 Task: Search one way flight ticket for 1 adult, 5 children, 2 infants in seat and 1 infant on lap in first from Dothan: Dothan Regional Airport to Gillette: Gillette Campbell County Airport on 5-1-2023. Stops: Any number of stop. Choice of flights is Singapure airlines. Number of bags: 2 carry on bags and 6 checked bags. Price is upto 35000. Outbound departure time preference is 9:00. Return departure time preference is 22:30.
Action: Mouse moved to (169, 149)
Screenshot: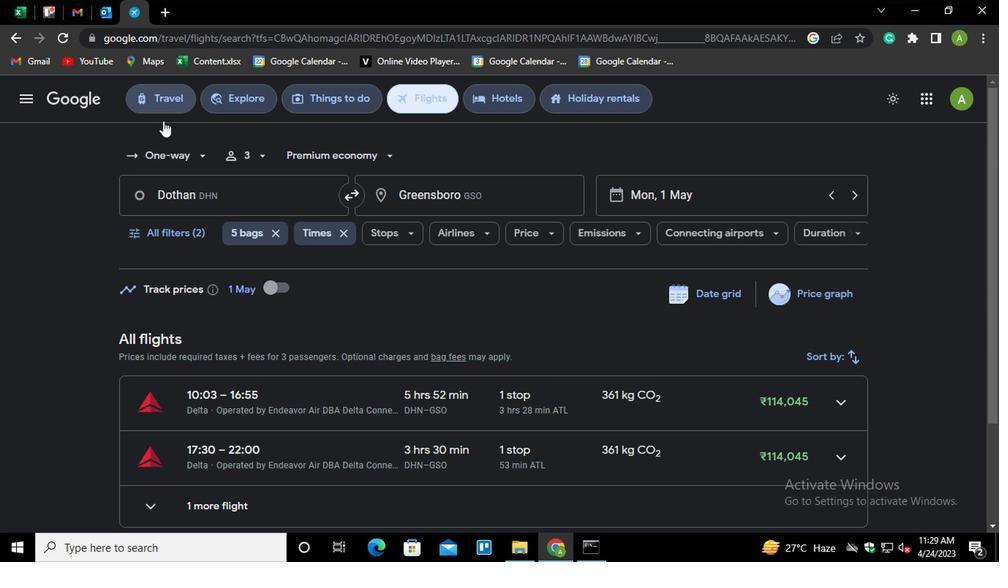 
Action: Mouse pressed left at (169, 149)
Screenshot: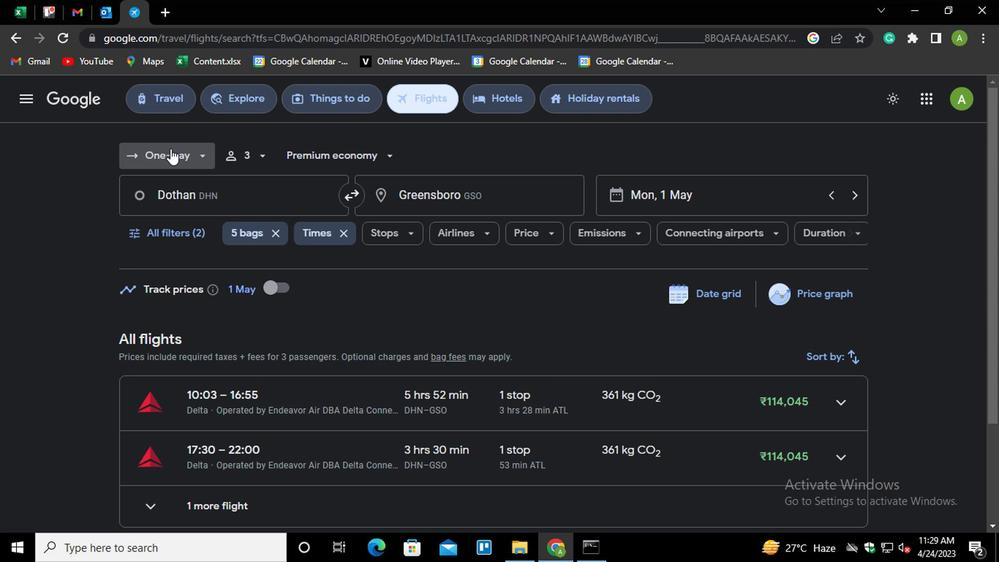 
Action: Mouse moved to (175, 219)
Screenshot: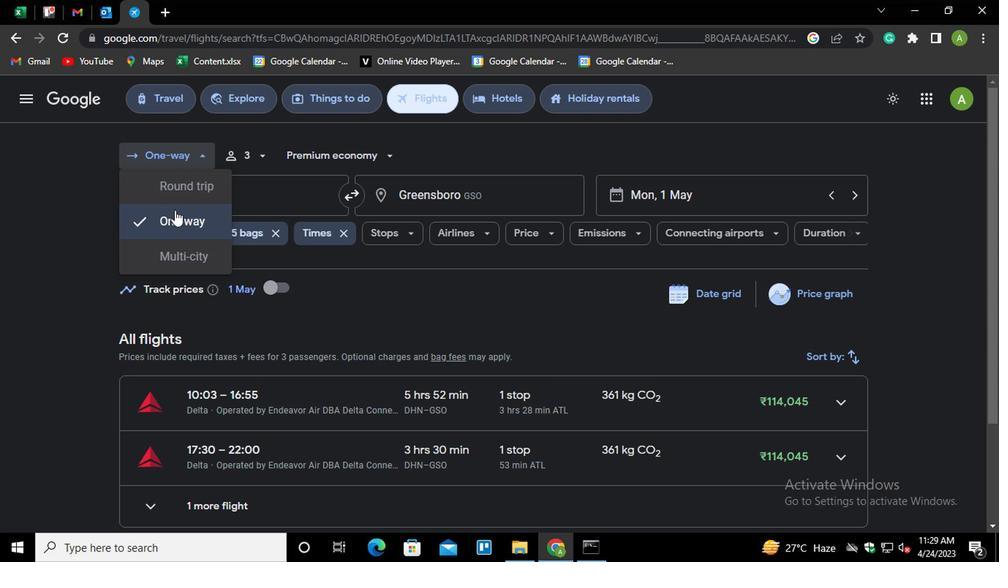 
Action: Mouse pressed left at (175, 219)
Screenshot: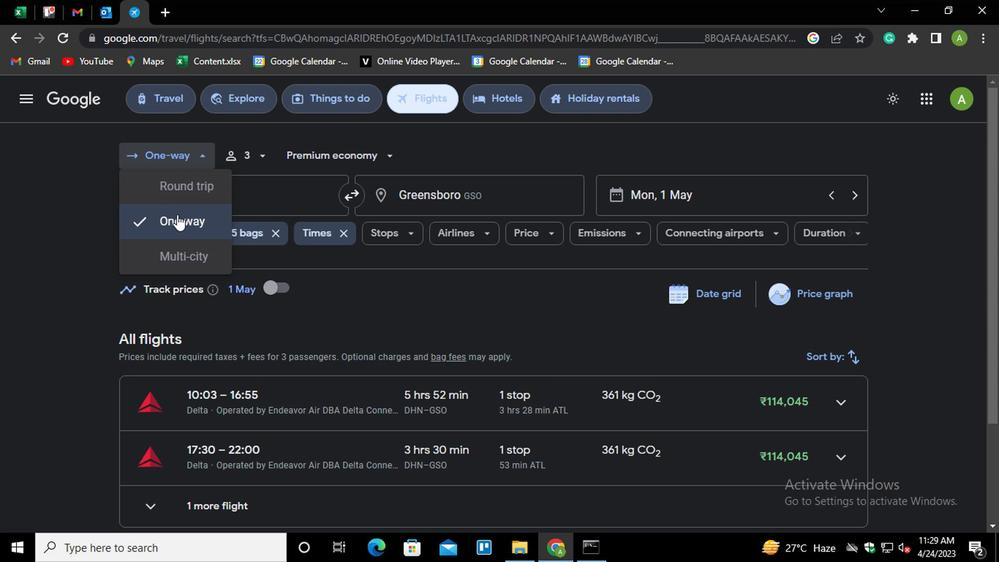 
Action: Mouse moved to (236, 150)
Screenshot: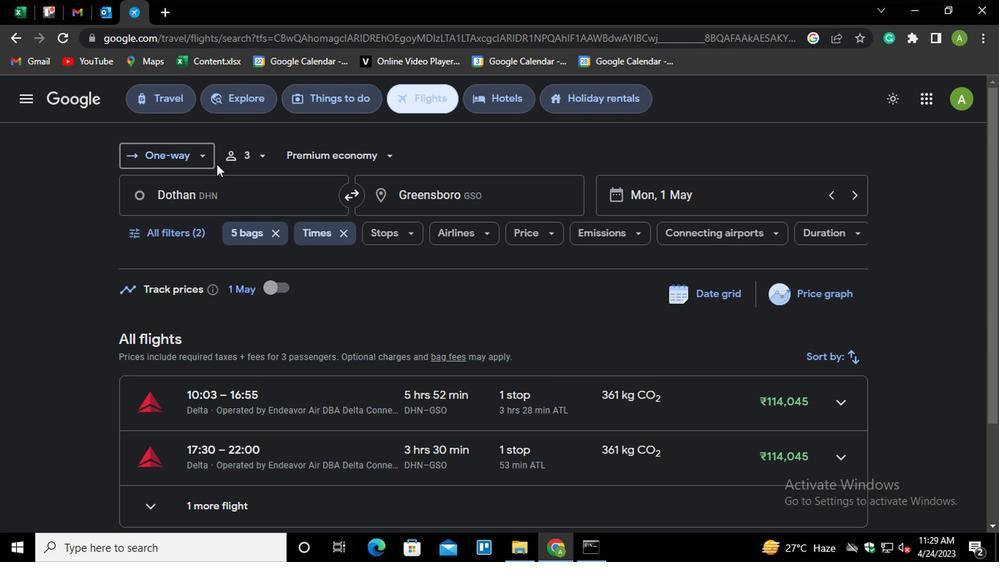 
Action: Mouse pressed left at (236, 150)
Screenshot: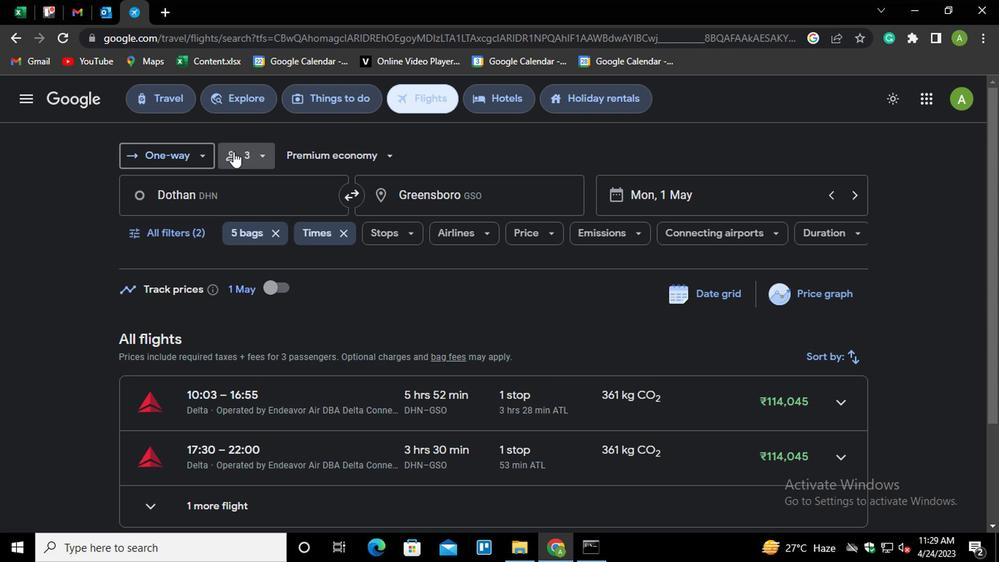 
Action: Mouse moved to (370, 224)
Screenshot: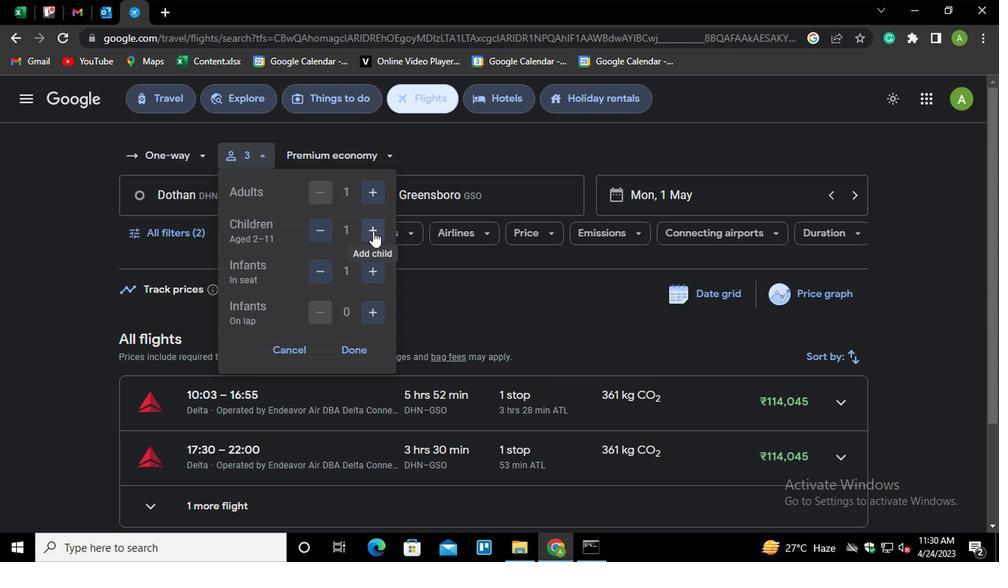 
Action: Mouse pressed left at (370, 224)
Screenshot: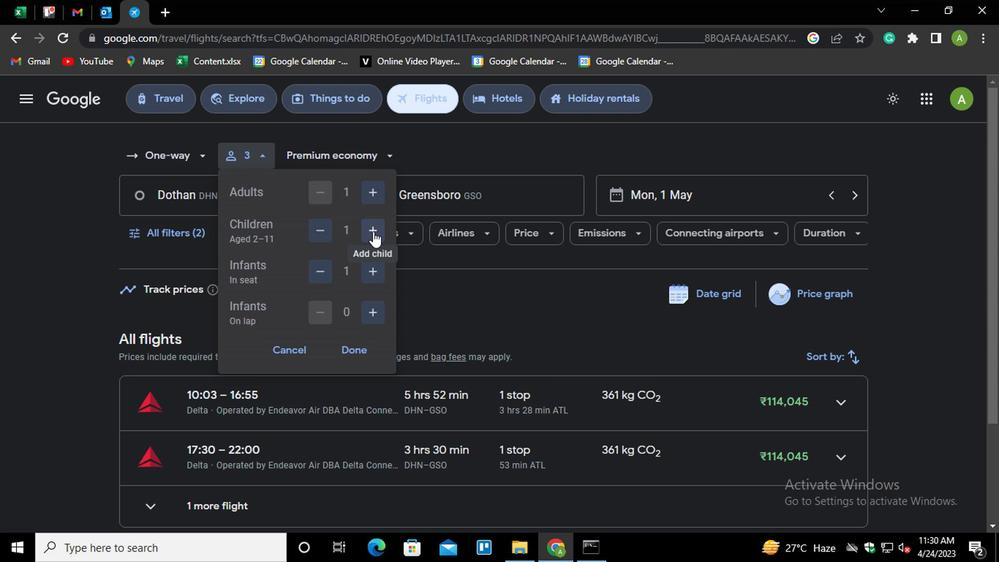 
Action: Mouse pressed left at (370, 224)
Screenshot: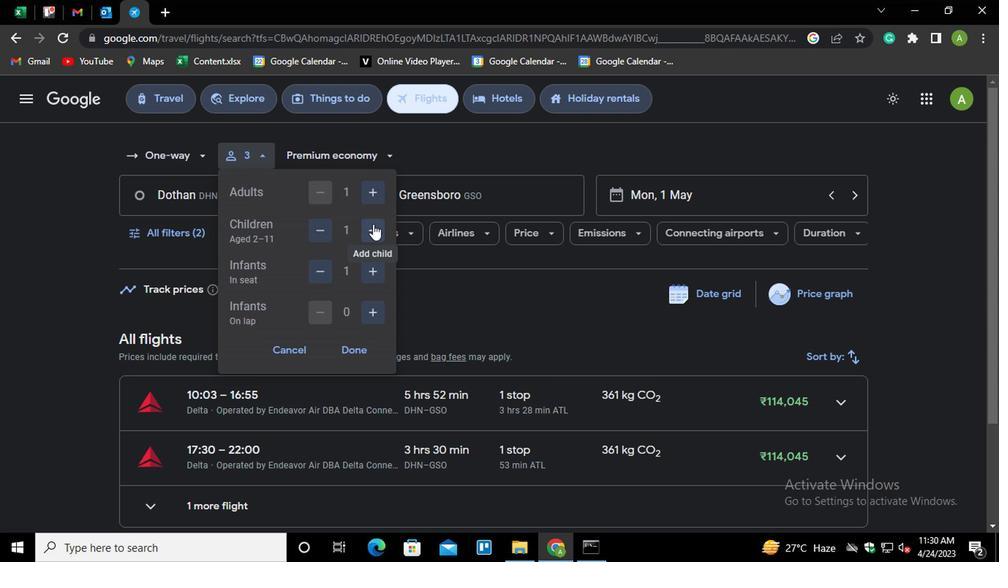 
Action: Mouse pressed left at (370, 224)
Screenshot: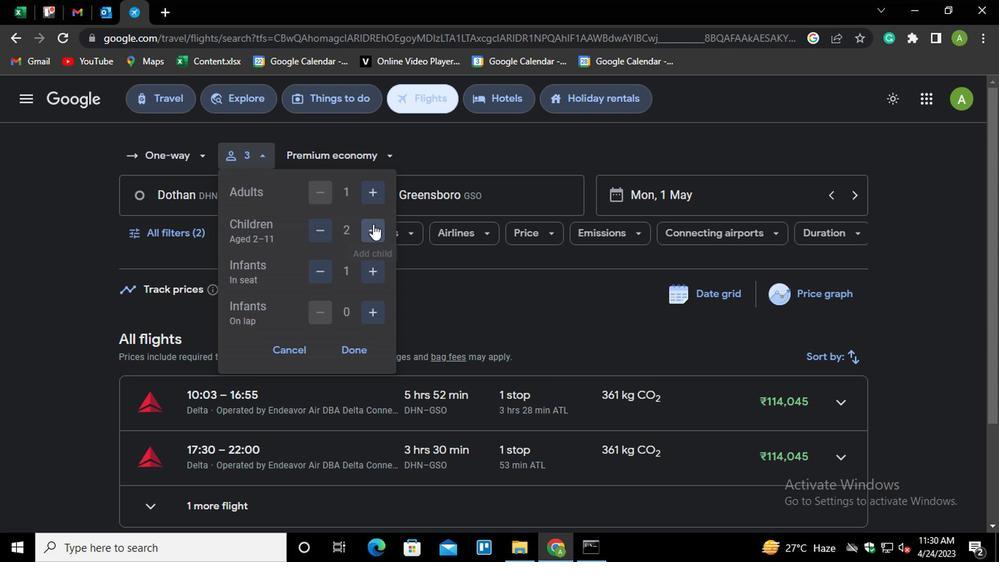 
Action: Mouse pressed left at (370, 224)
Screenshot: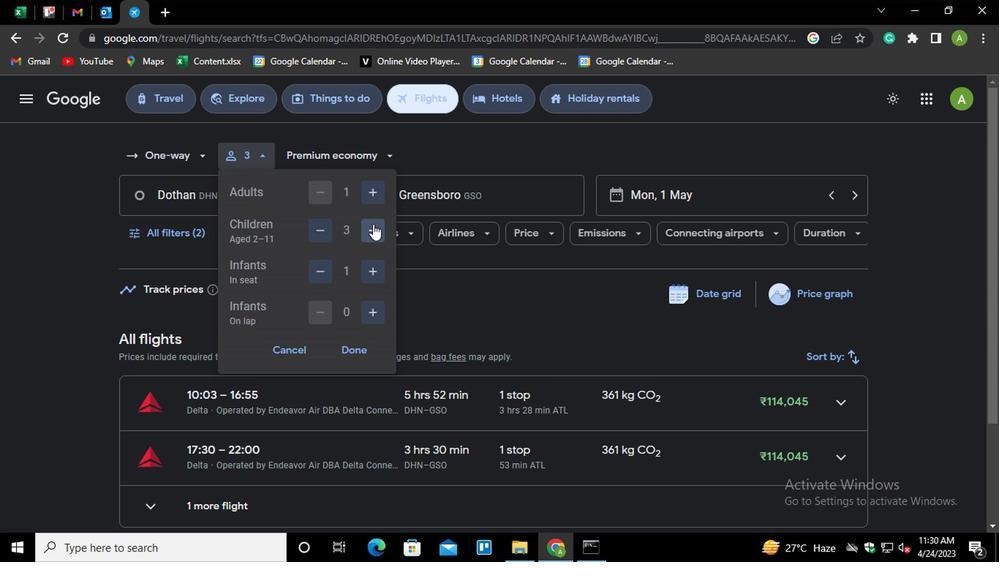 
Action: Mouse moved to (367, 271)
Screenshot: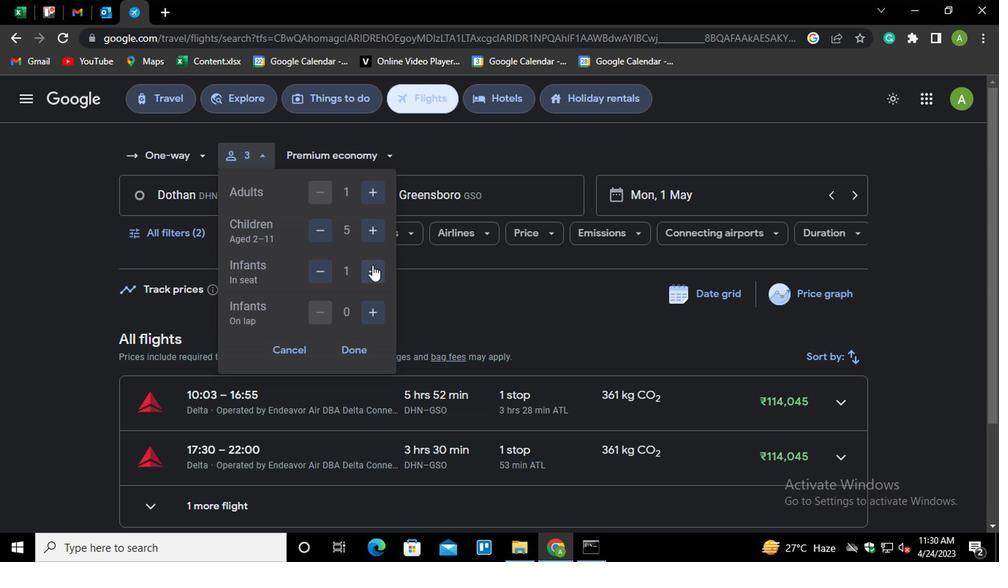 
Action: Mouse pressed left at (367, 271)
Screenshot: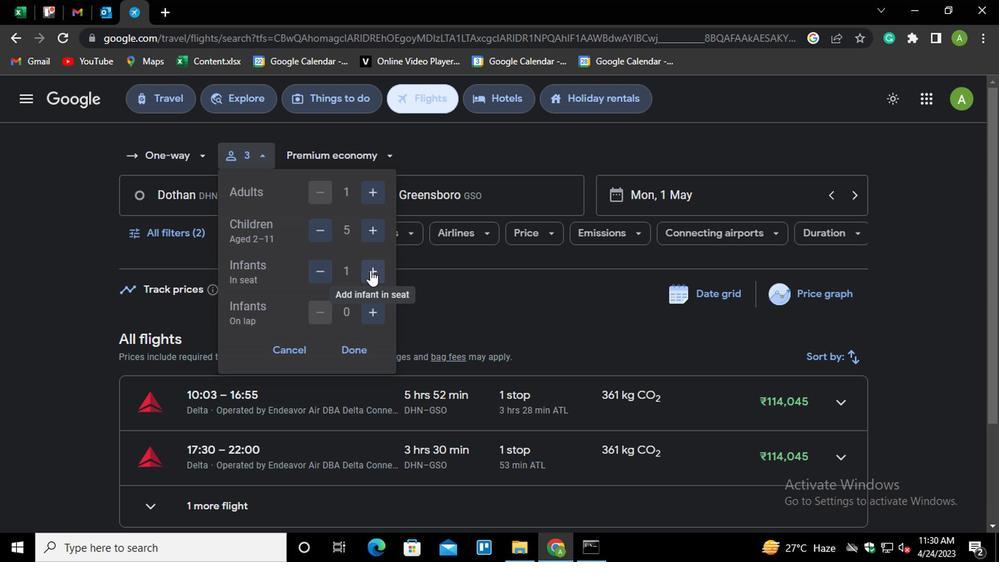 
Action: Mouse moved to (365, 311)
Screenshot: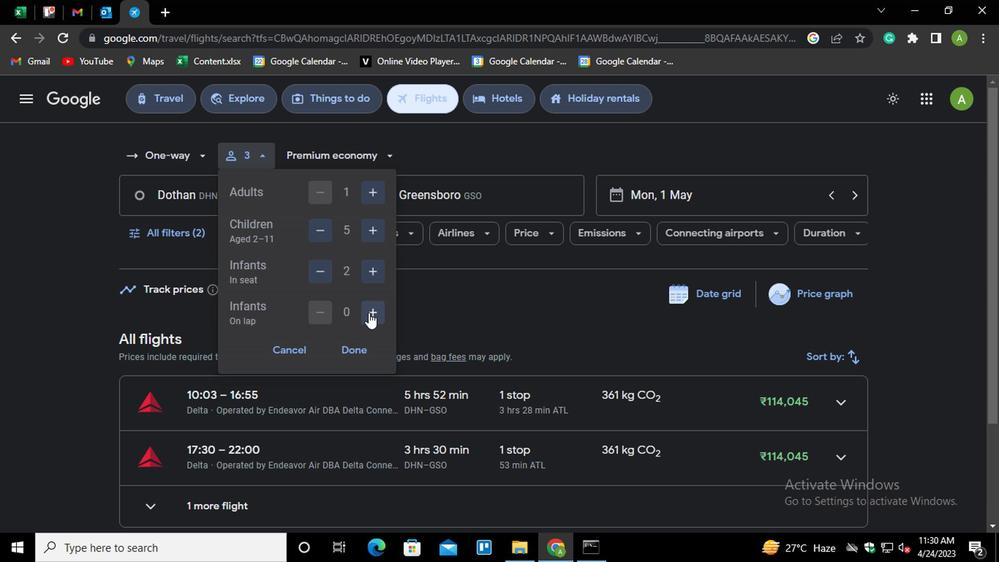 
Action: Mouse pressed left at (365, 311)
Screenshot: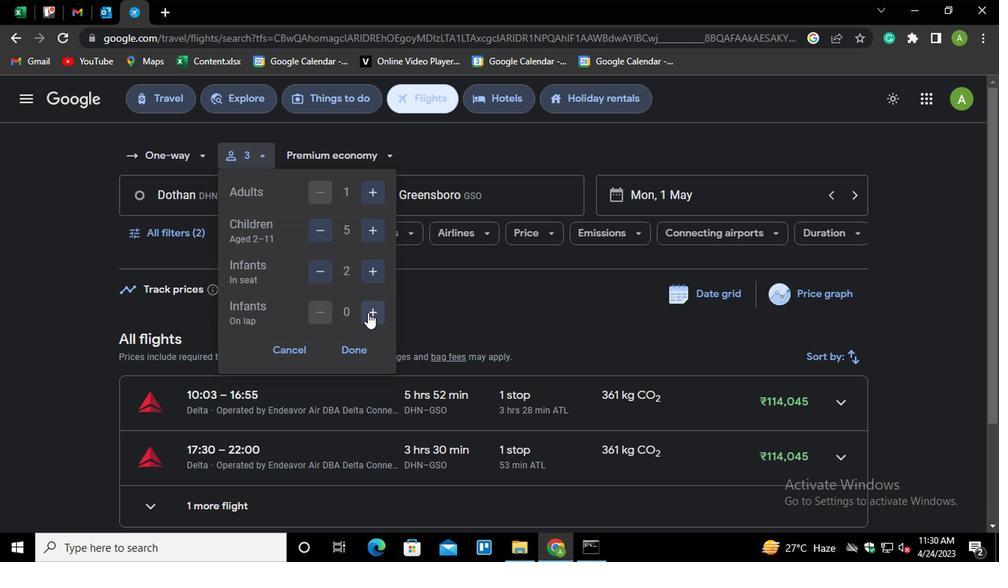 
Action: Mouse moved to (317, 315)
Screenshot: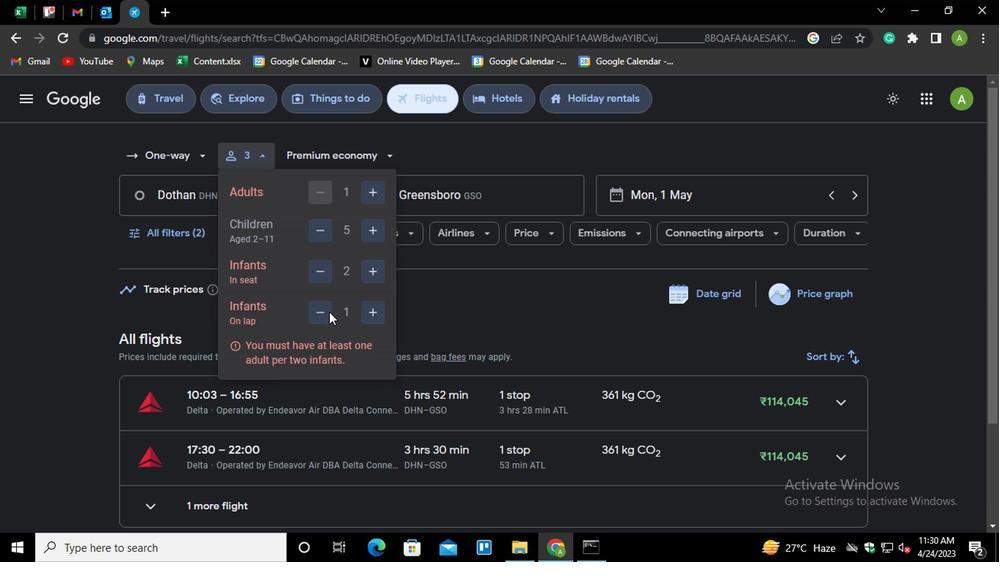 
Action: Mouse pressed left at (317, 315)
Screenshot: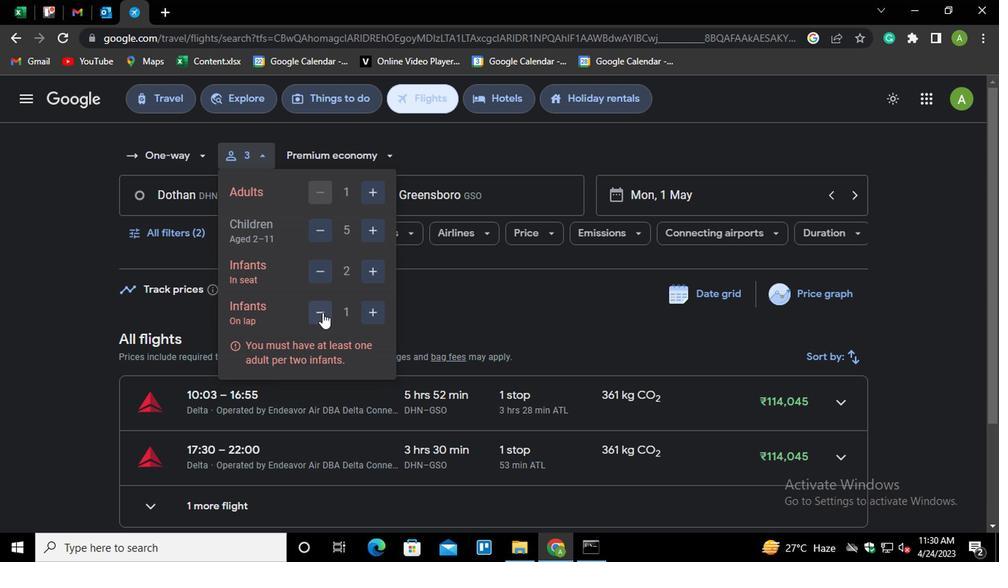 
Action: Mouse moved to (355, 348)
Screenshot: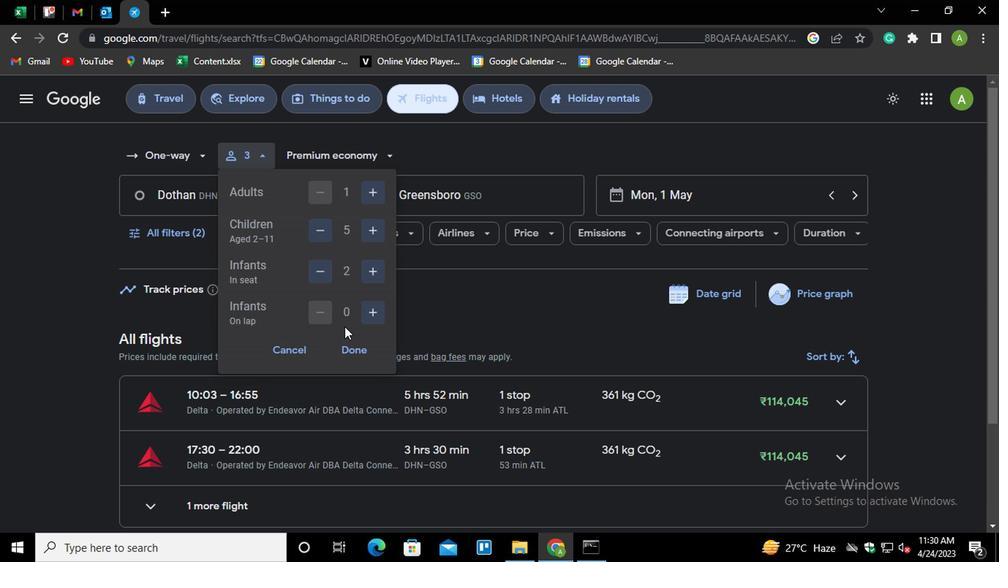 
Action: Mouse pressed left at (355, 348)
Screenshot: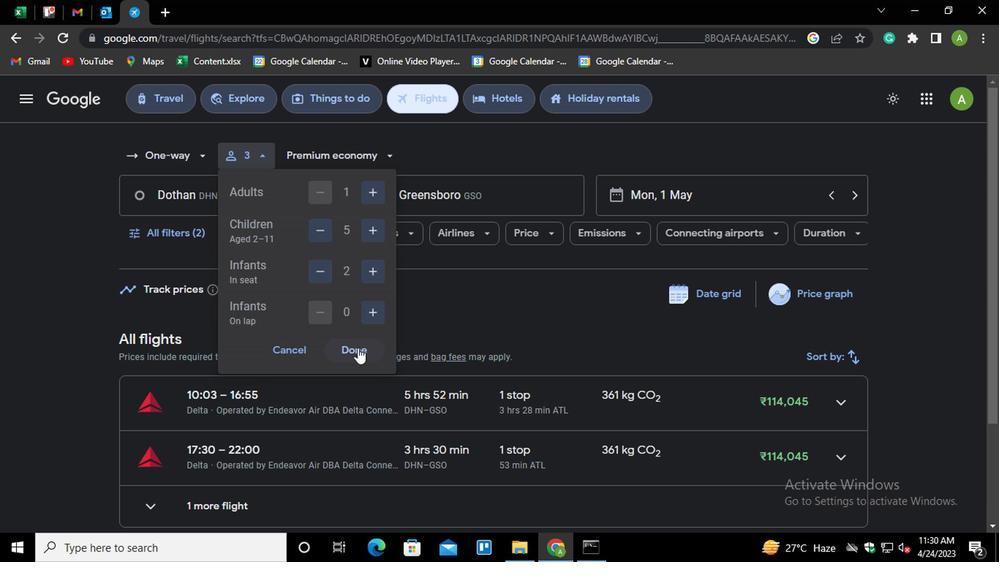 
Action: Mouse moved to (496, 193)
Screenshot: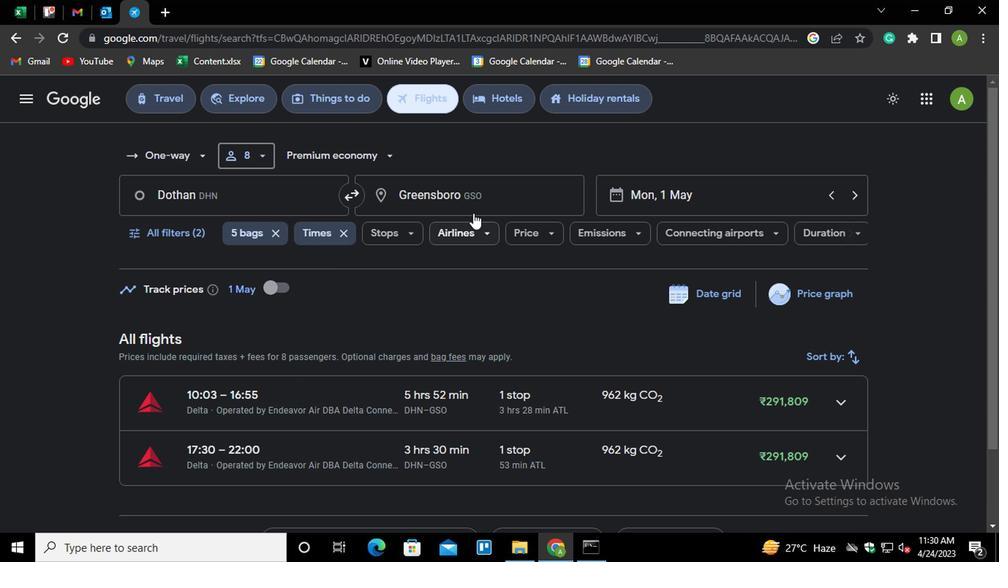 
Action: Mouse pressed left at (496, 193)
Screenshot: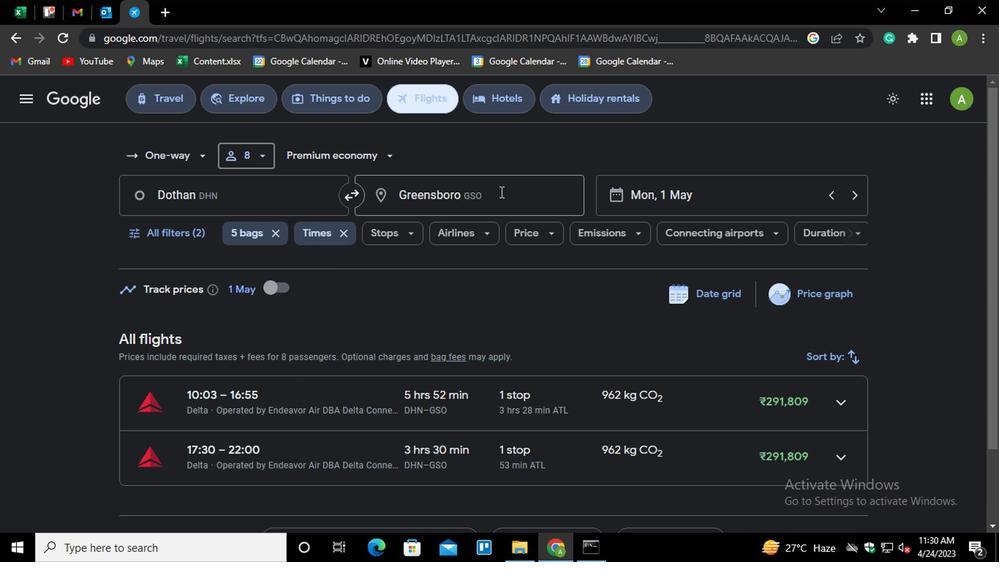 
Action: Key pressed <Key.shift>D<Key.backspace>
Screenshot: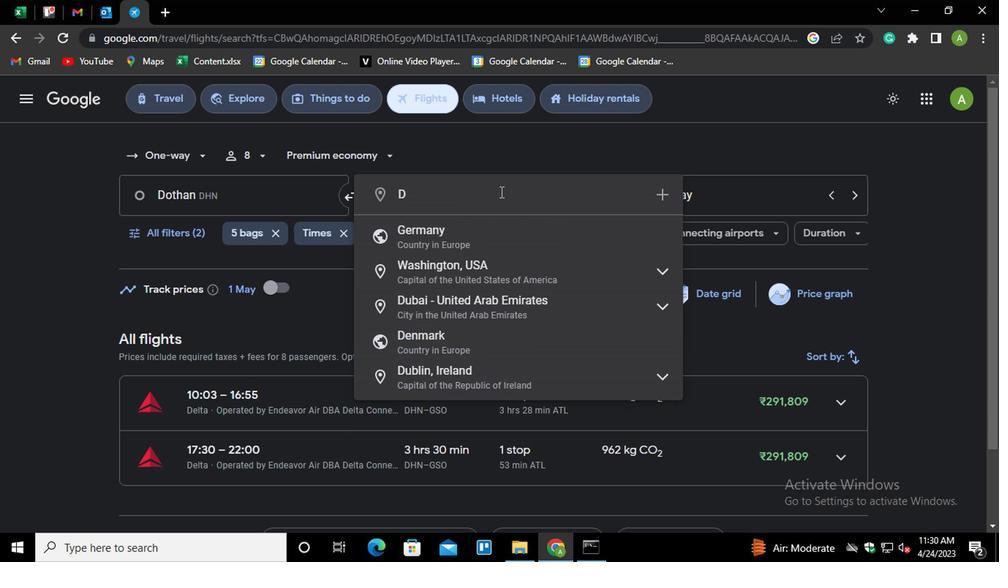 
Action: Mouse moved to (275, 190)
Screenshot: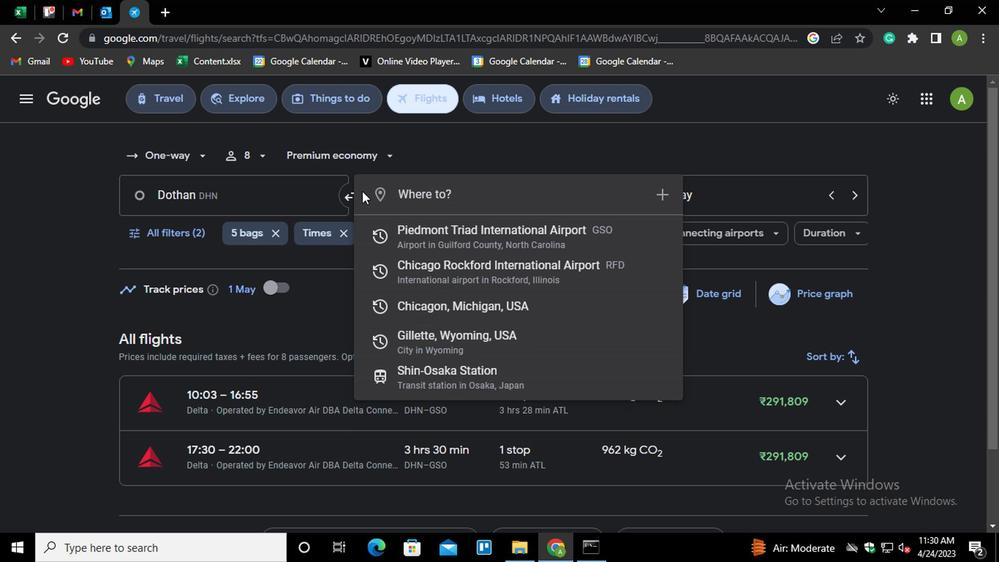 
Action: Mouse pressed left at (275, 190)
Screenshot: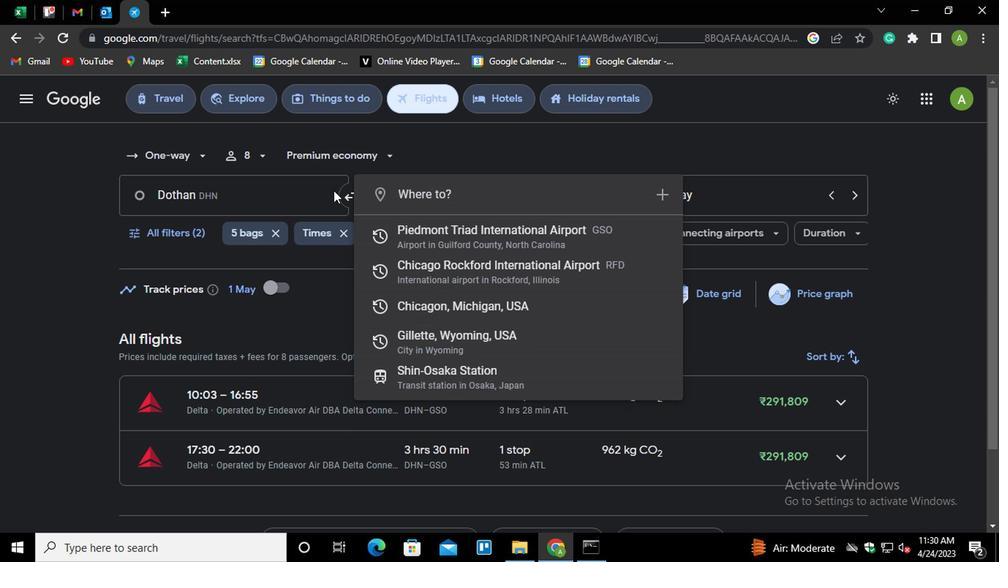 
Action: Mouse moved to (522, 199)
Screenshot: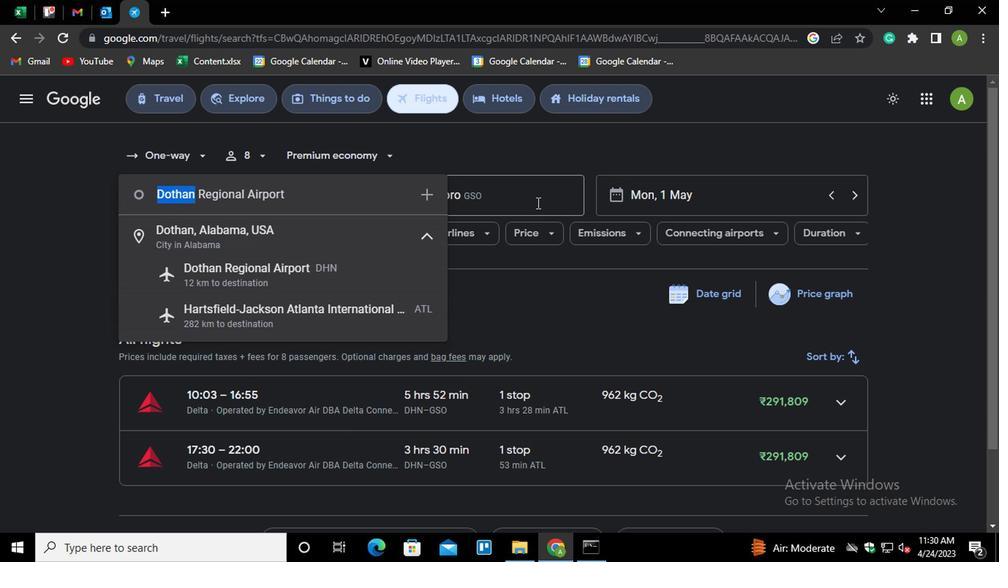 
Action: Mouse pressed left at (522, 199)
Screenshot: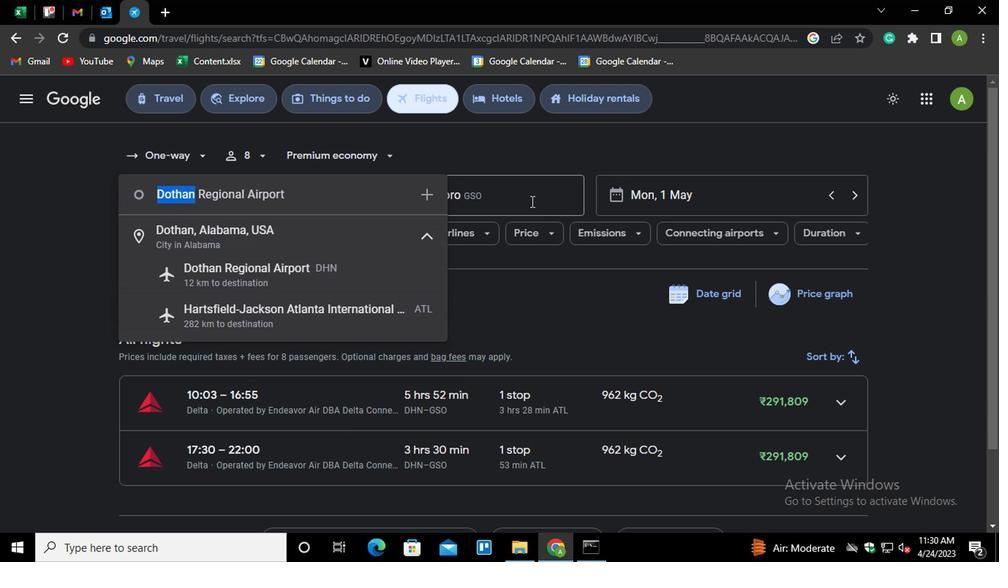 
Action: Key pressed <Key.shift>GILLETTE<Key.space>CA<Key.backspace><Key.backspace><Key.backspace>
Screenshot: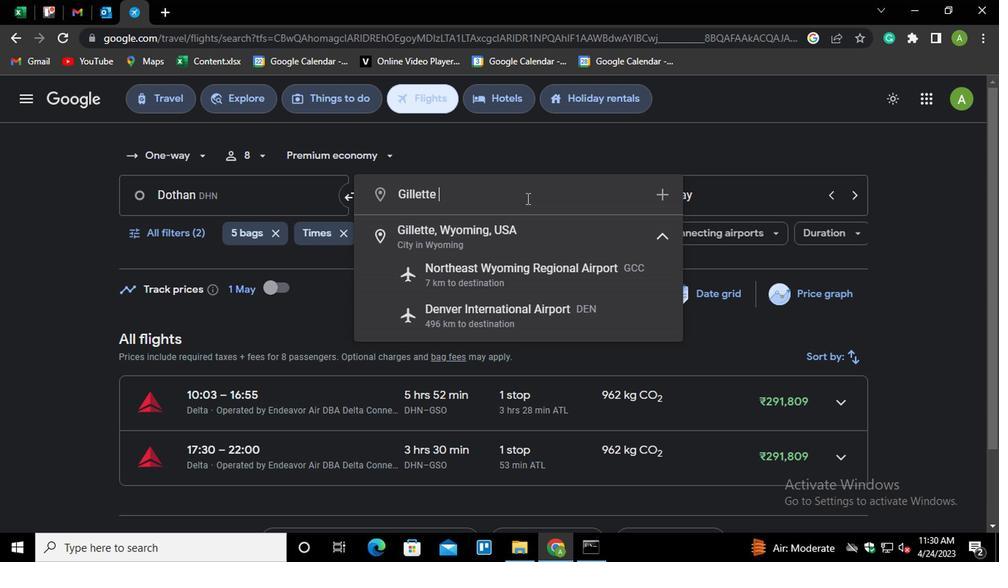 
Action: Mouse moved to (496, 232)
Screenshot: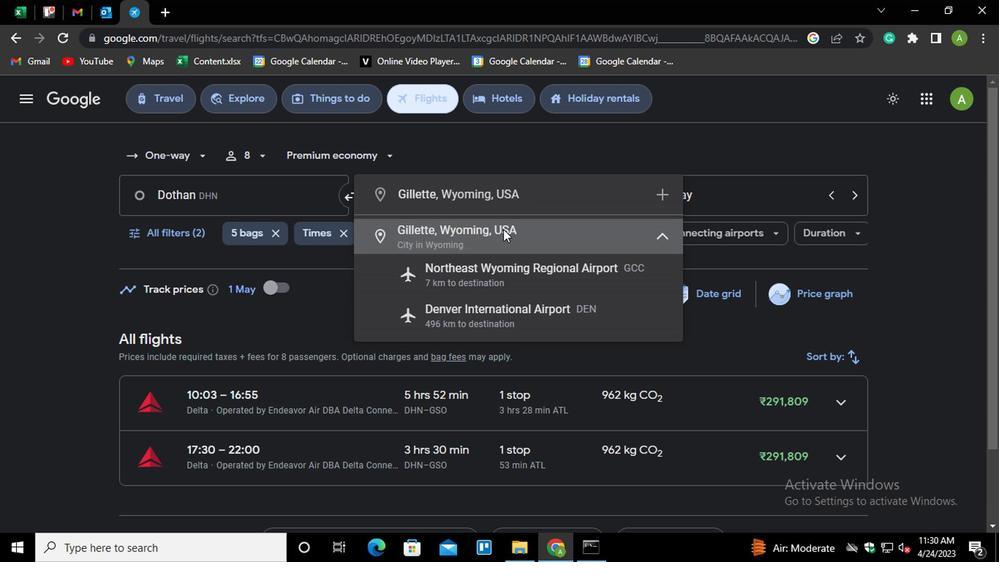 
Action: Mouse pressed left at (496, 232)
Screenshot: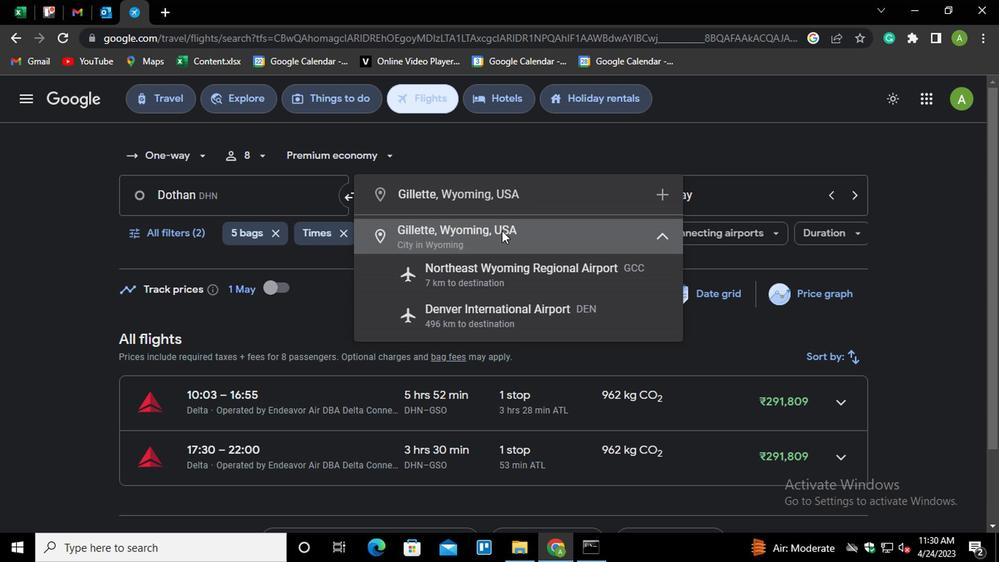 
Action: Mouse moved to (149, 237)
Screenshot: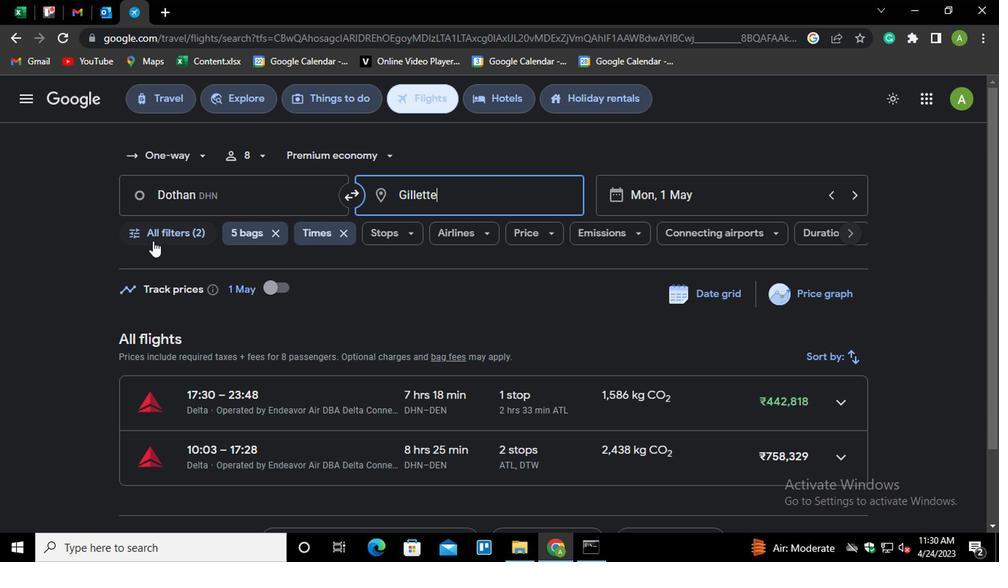 
Action: Mouse pressed left at (149, 237)
Screenshot: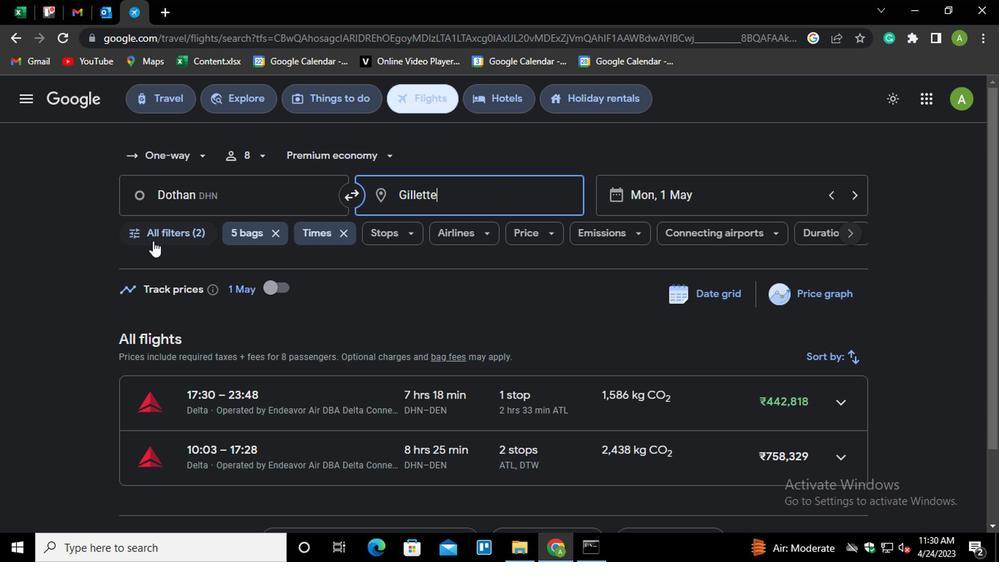 
Action: Mouse moved to (250, 389)
Screenshot: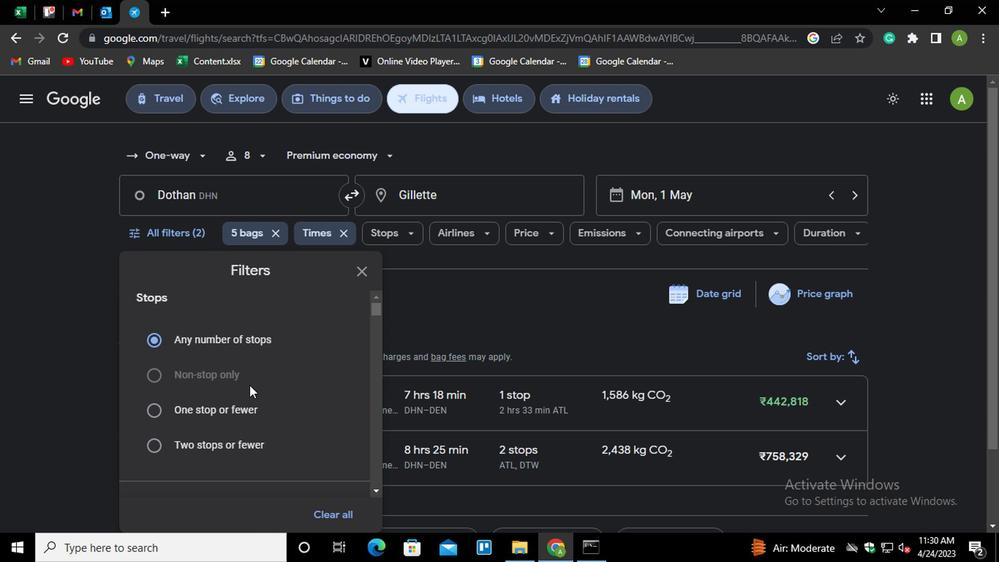 
Action: Mouse scrolled (250, 388) with delta (0, 0)
Screenshot: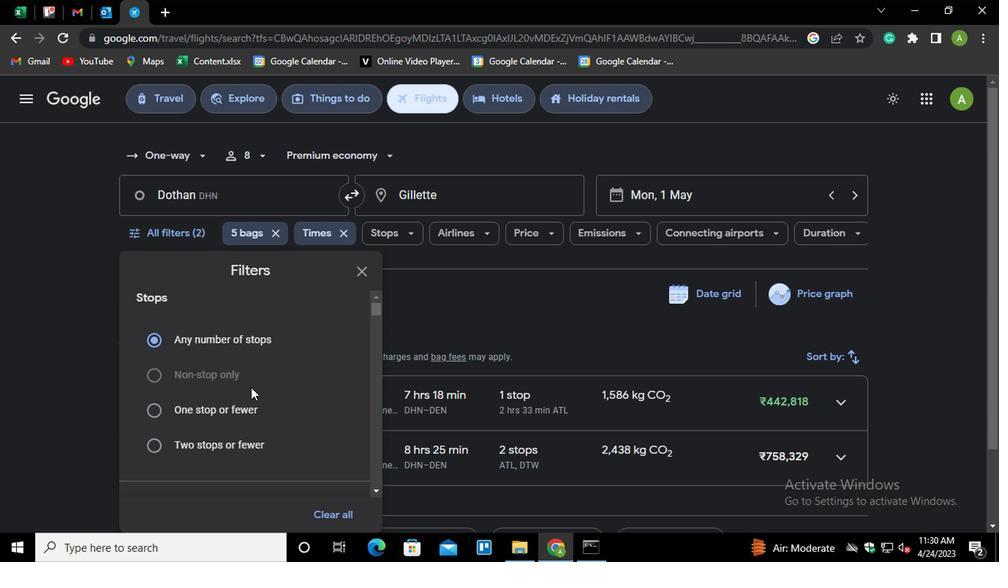
Action: Mouse scrolled (250, 388) with delta (0, 0)
Screenshot: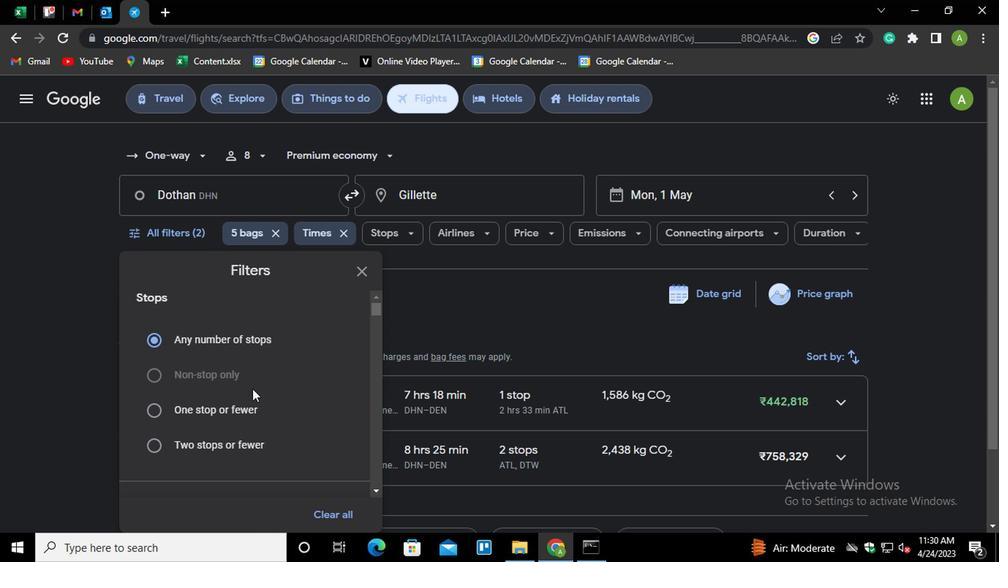
Action: Mouse scrolled (250, 388) with delta (0, 0)
Screenshot: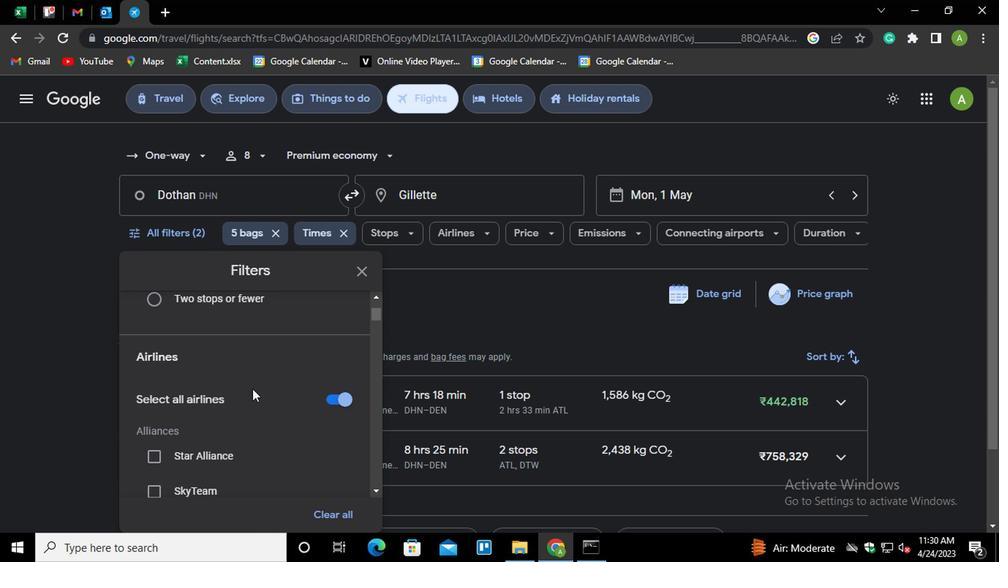 
Action: Mouse scrolled (250, 388) with delta (0, 0)
Screenshot: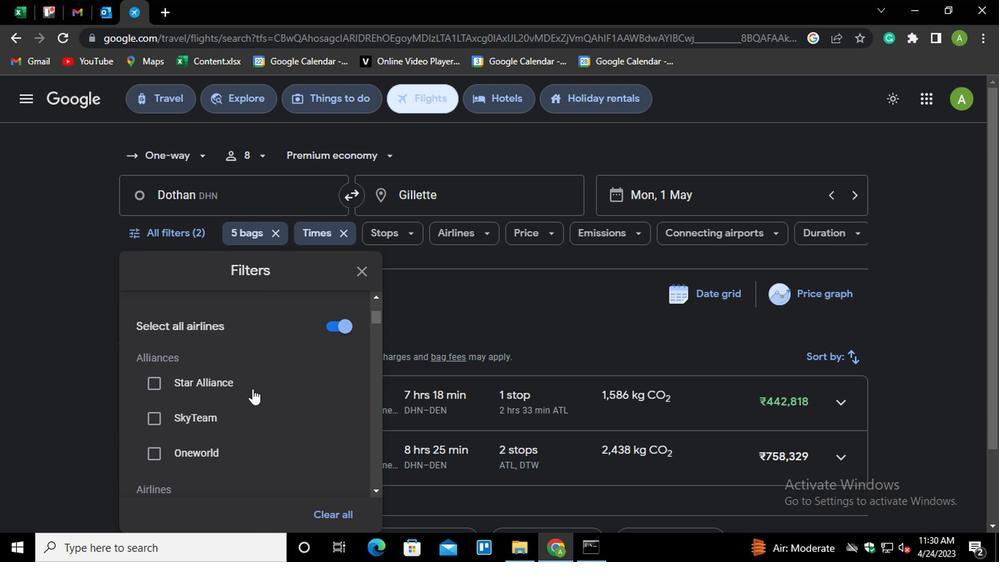 
Action: Mouse scrolled (250, 388) with delta (0, 0)
Screenshot: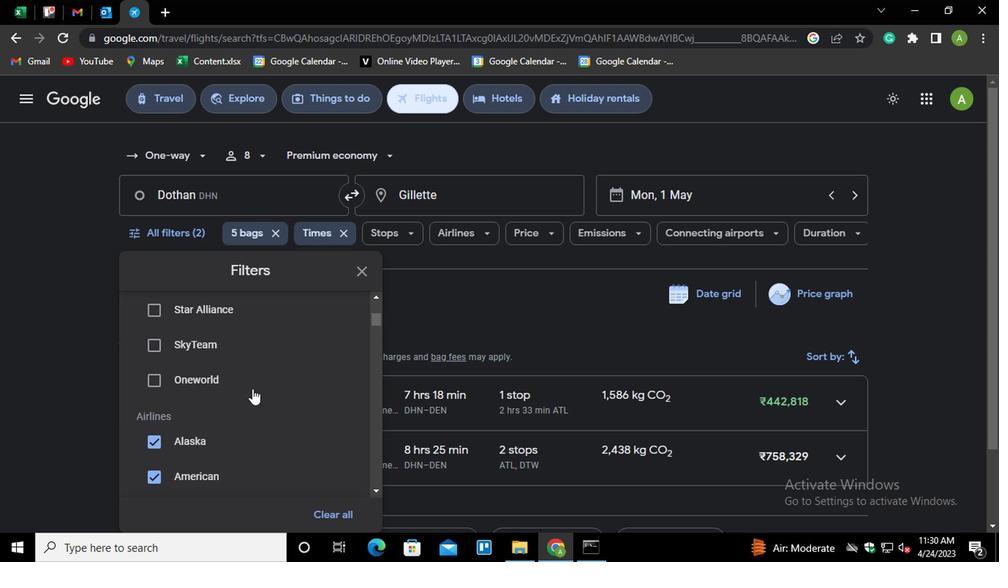 
Action: Mouse scrolled (250, 388) with delta (0, 0)
Screenshot: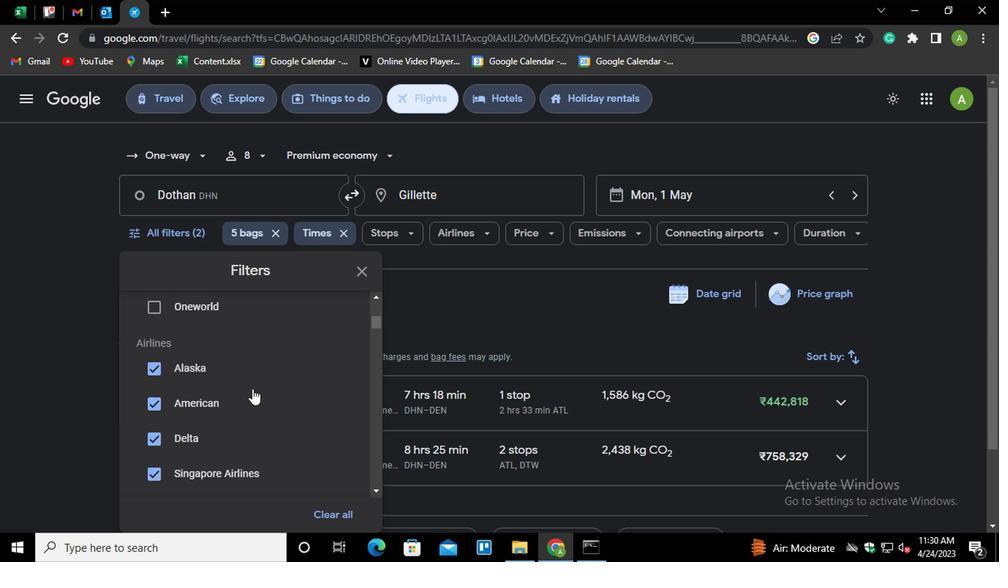 
Action: Mouse moved to (153, 367)
Screenshot: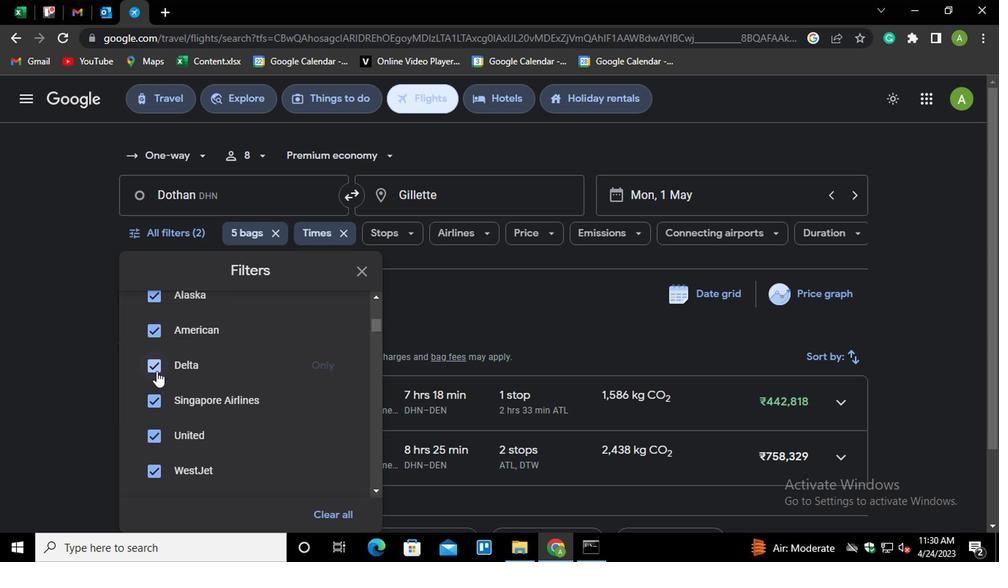 
Action: Mouse pressed left at (153, 367)
Screenshot: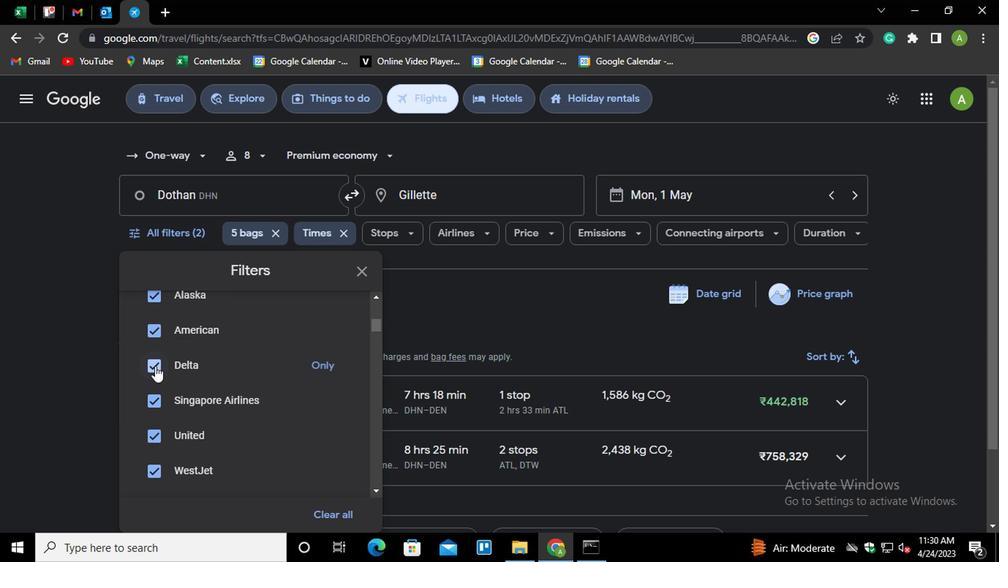 
Action: Mouse moved to (147, 330)
Screenshot: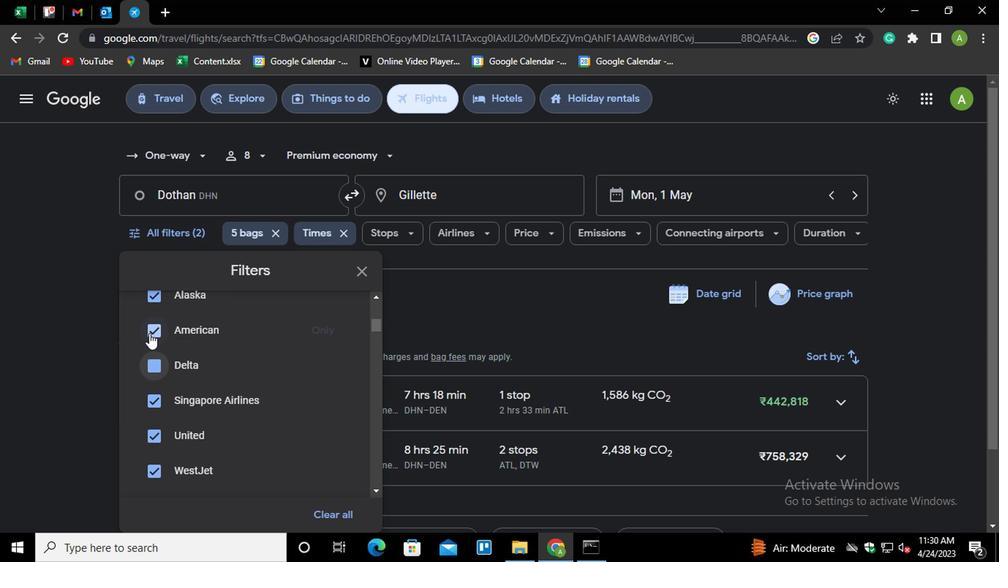 
Action: Mouse pressed left at (147, 330)
Screenshot: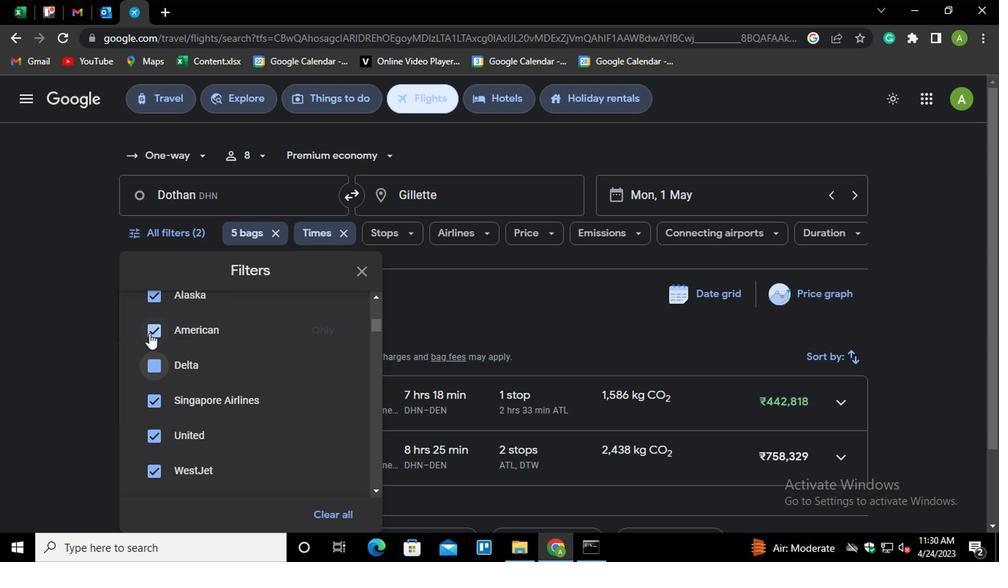 
Action: Mouse moved to (152, 287)
Screenshot: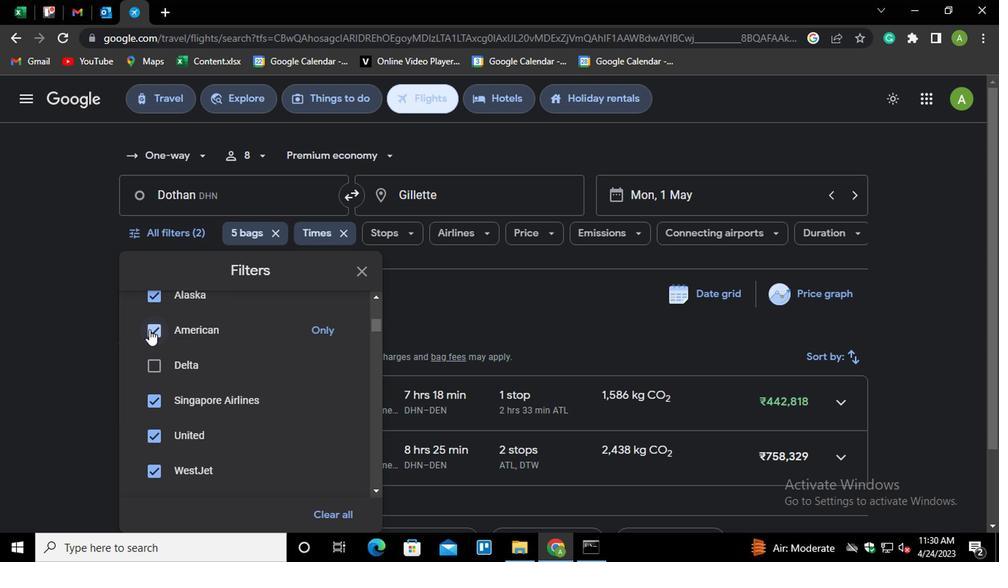
Action: Mouse pressed left at (152, 287)
Screenshot: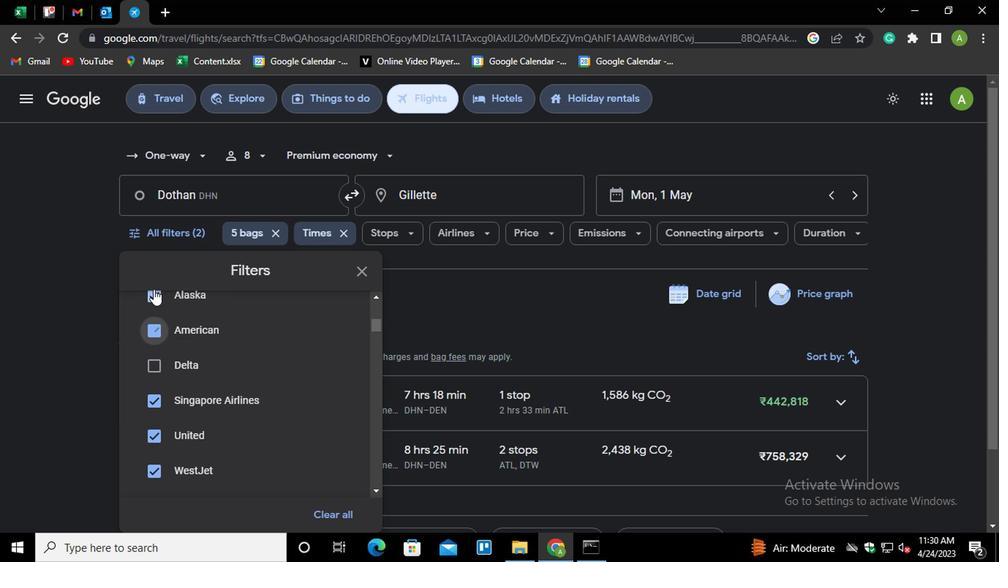 
Action: Mouse moved to (152, 296)
Screenshot: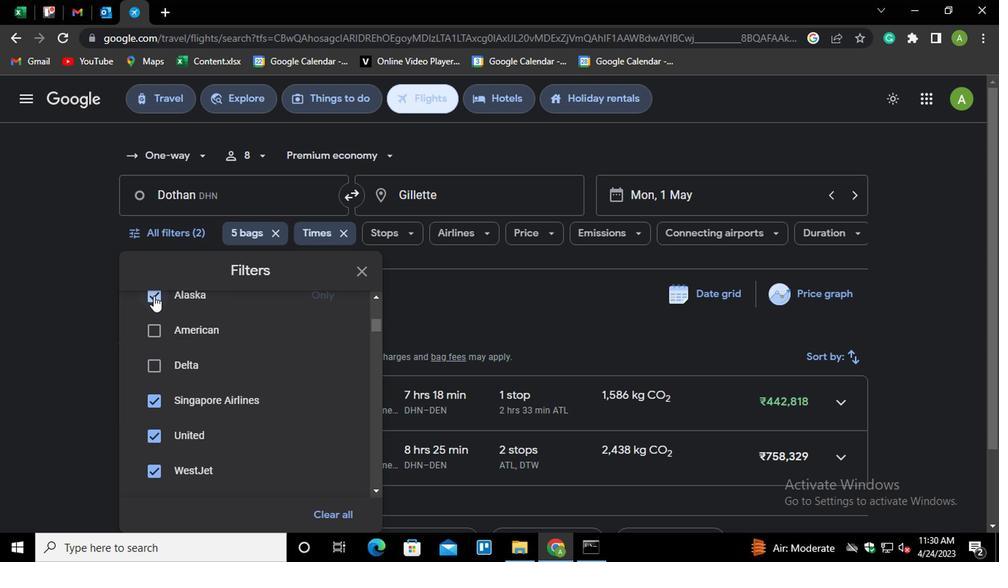 
Action: Mouse pressed left at (152, 296)
Screenshot: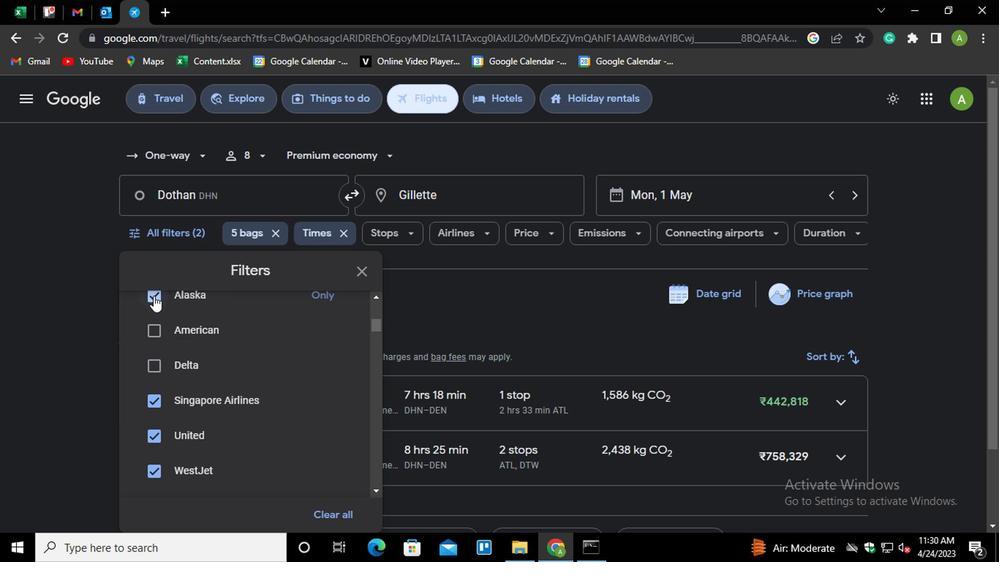 
Action: Mouse moved to (157, 430)
Screenshot: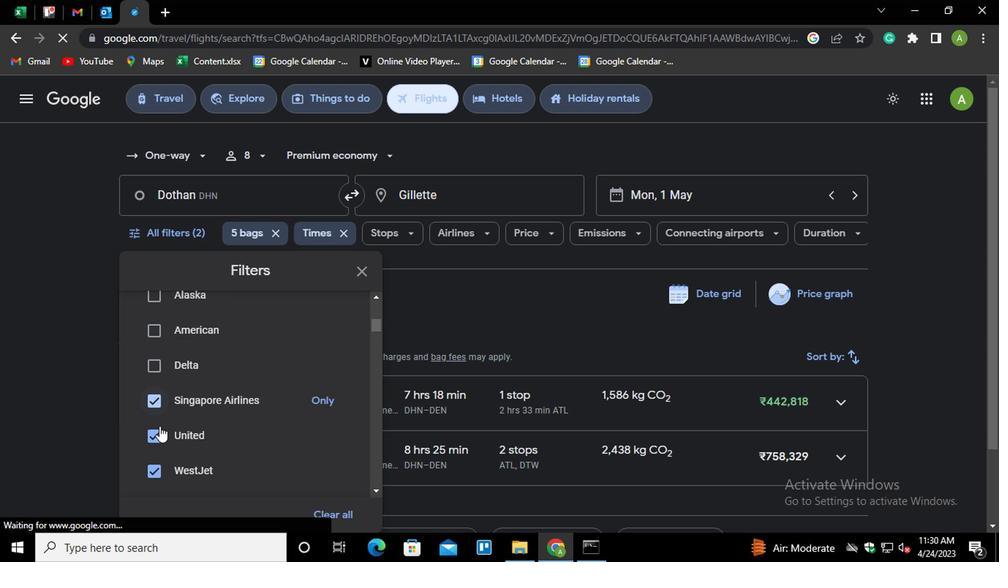 
Action: Mouse pressed left at (157, 430)
Screenshot: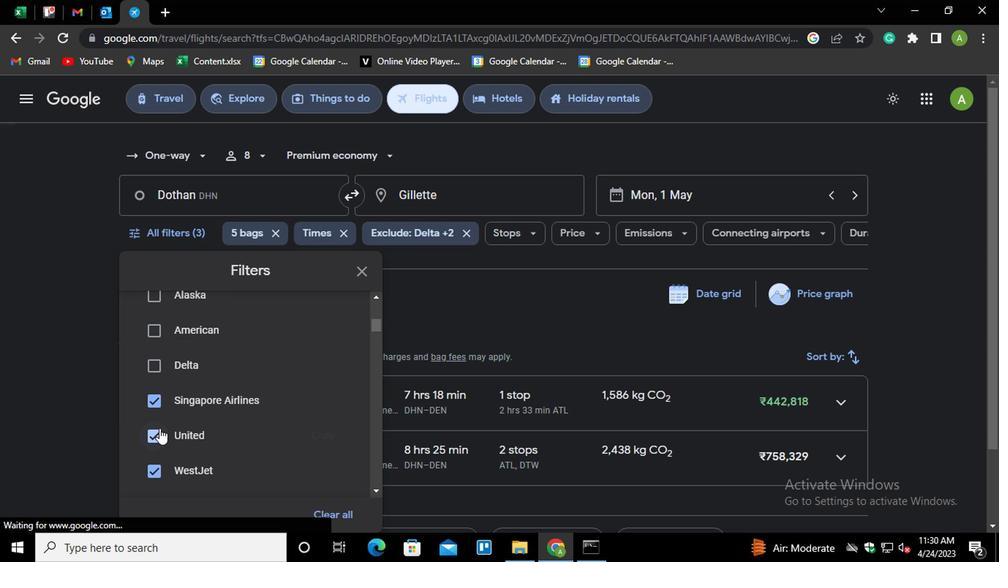 
Action: Mouse moved to (156, 469)
Screenshot: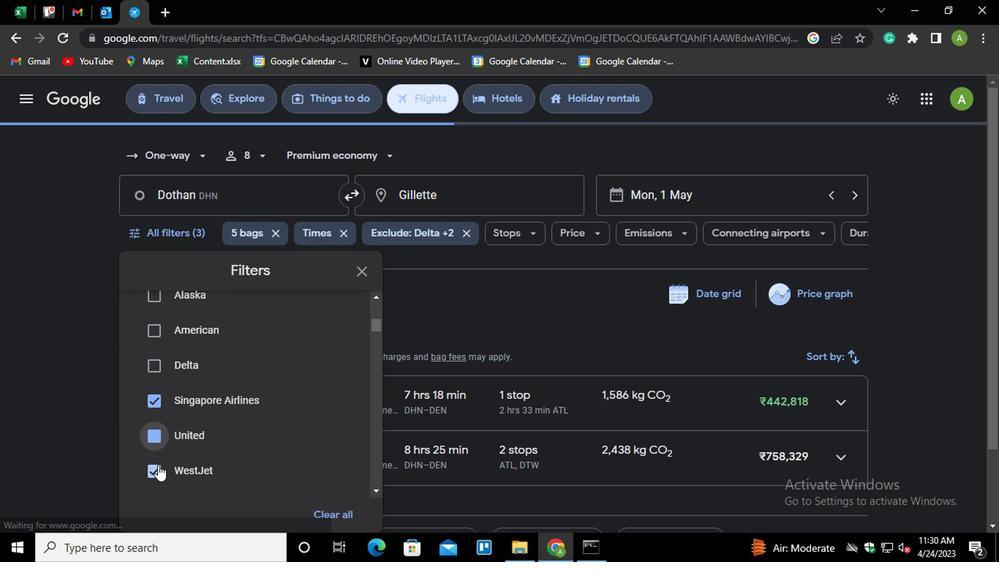 
Action: Mouse pressed left at (156, 469)
Screenshot: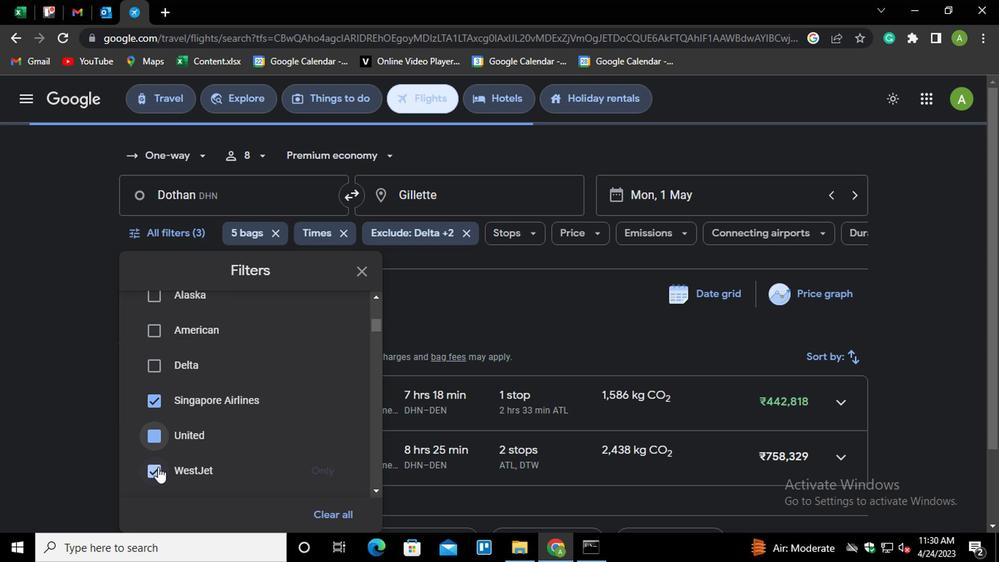 
Action: Mouse moved to (221, 447)
Screenshot: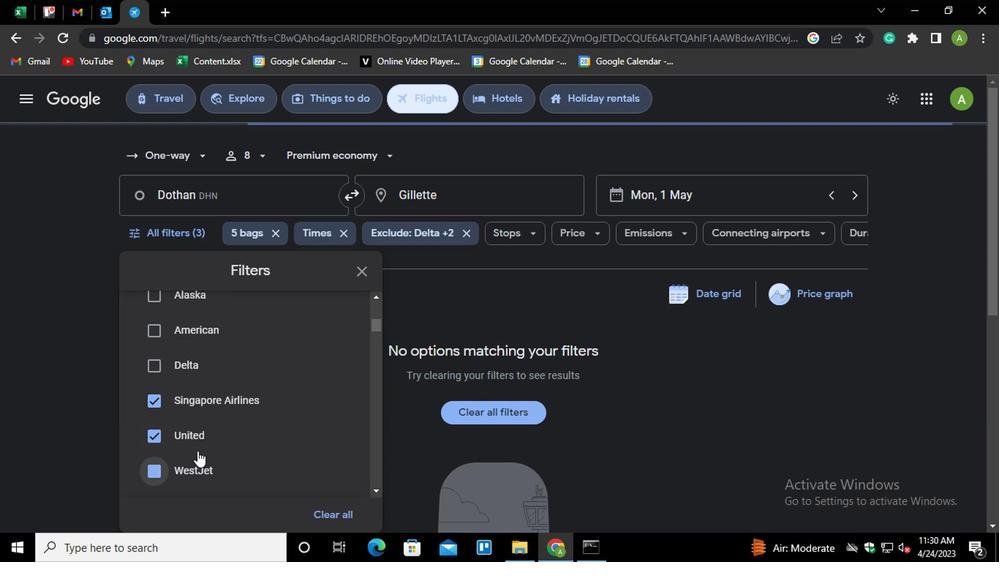 
Action: Mouse scrolled (221, 448) with delta (0, 1)
Screenshot: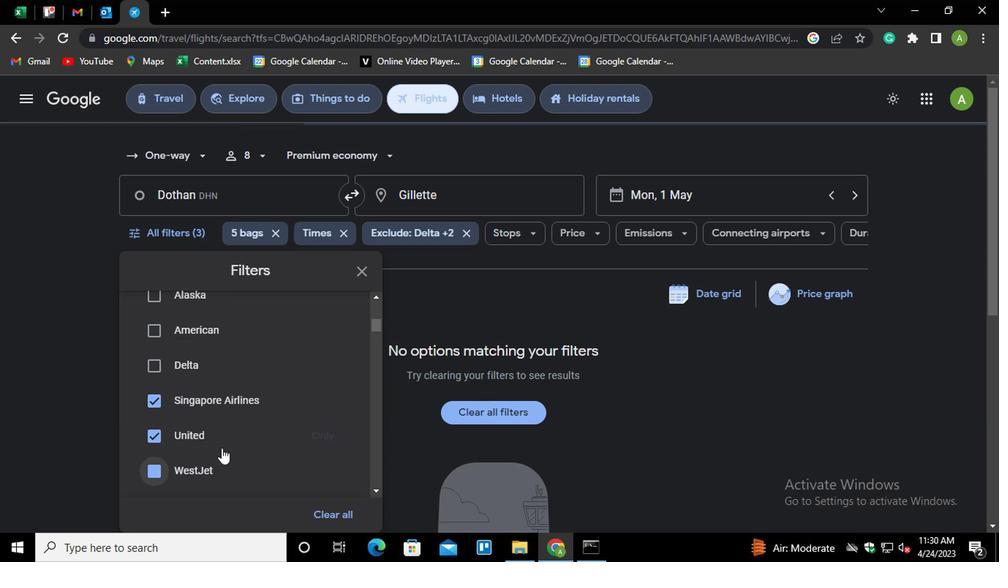 
Action: Mouse scrolled (221, 448) with delta (0, 1)
Screenshot: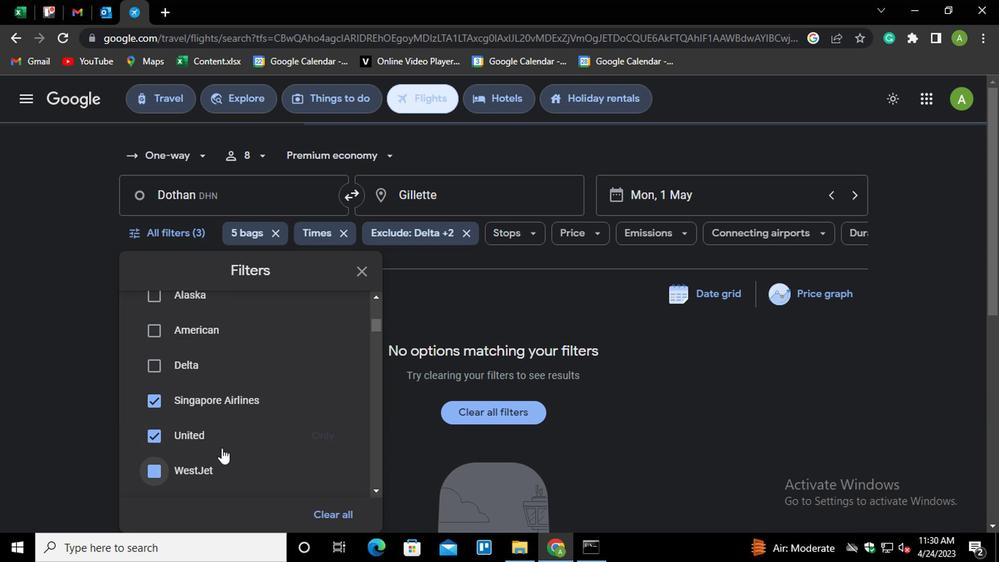 
Action: Mouse scrolled (221, 446) with delta (0, 0)
Screenshot: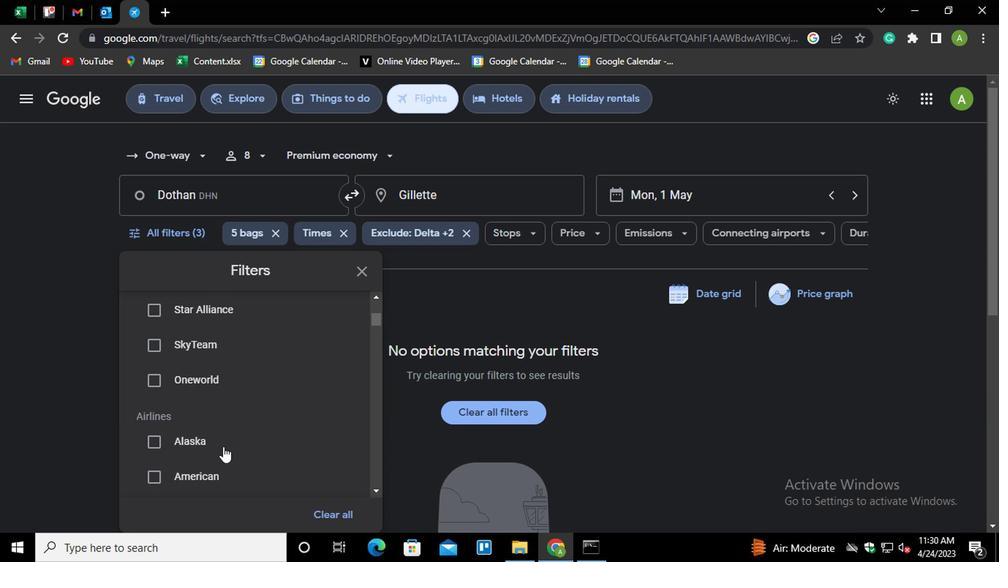 
Action: Mouse moved to (167, 470)
Screenshot: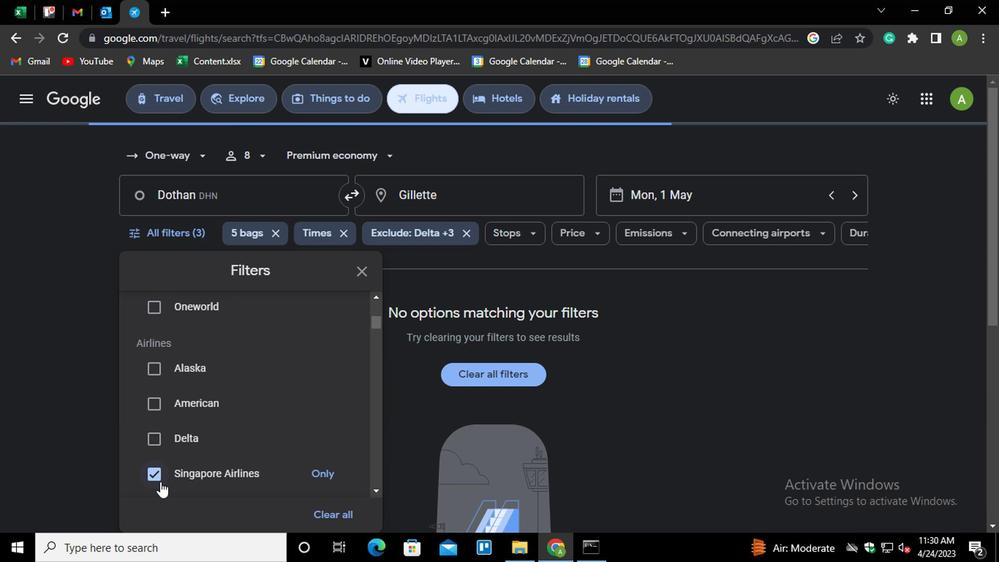 
Action: Mouse scrolled (167, 470) with delta (0, 0)
Screenshot: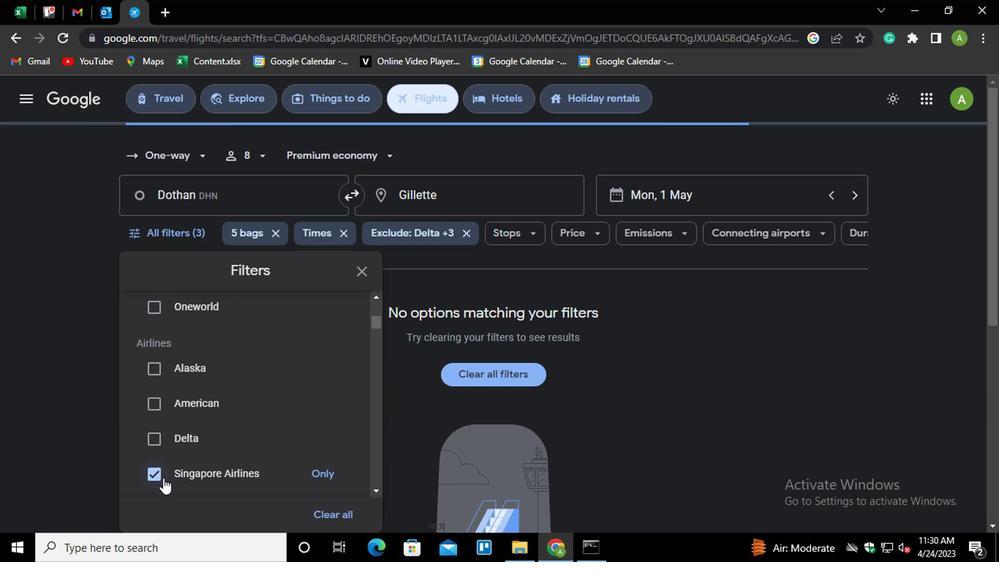 
Action: Mouse moved to (153, 438)
Screenshot: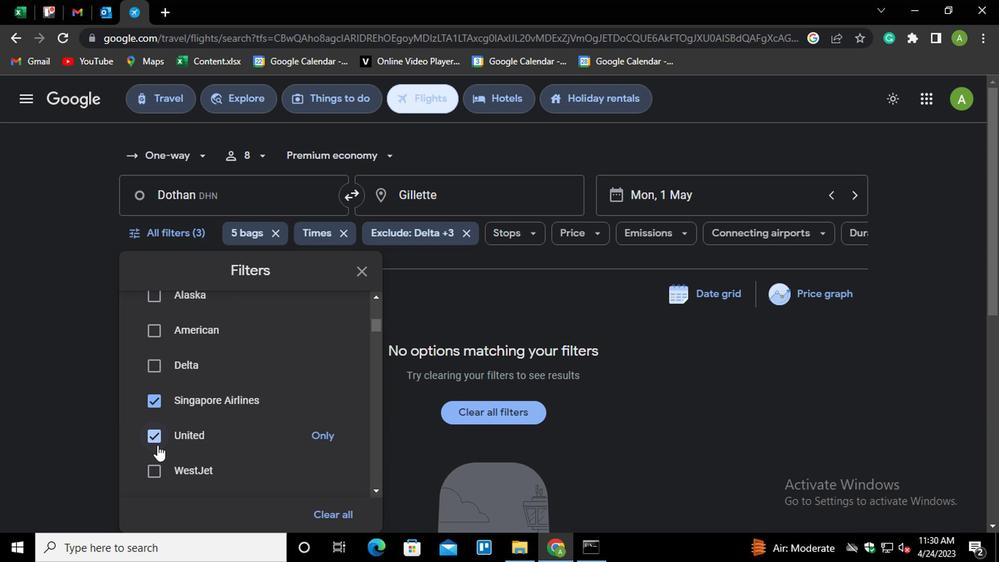 
Action: Mouse pressed left at (153, 438)
Screenshot: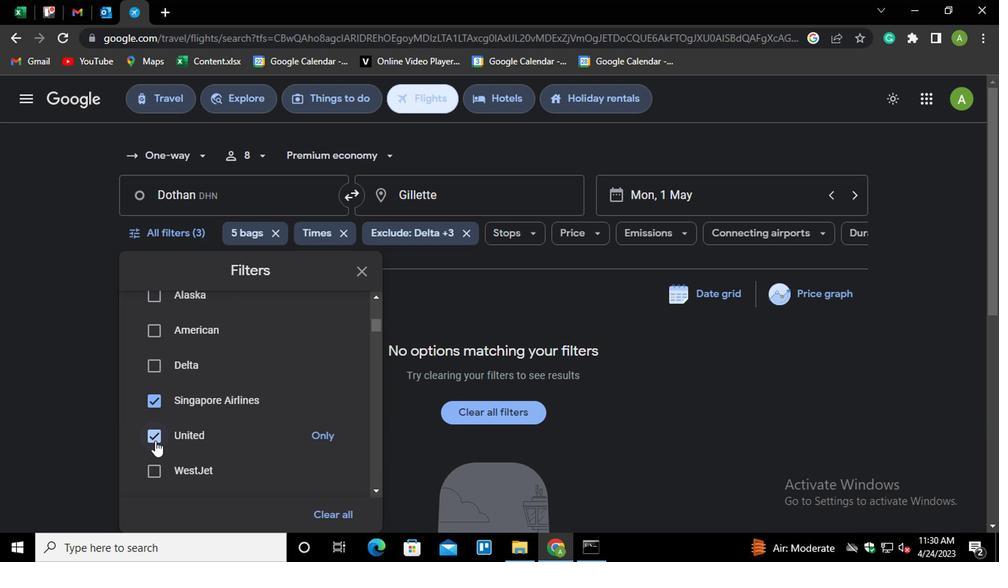 
Action: Mouse moved to (226, 446)
Screenshot: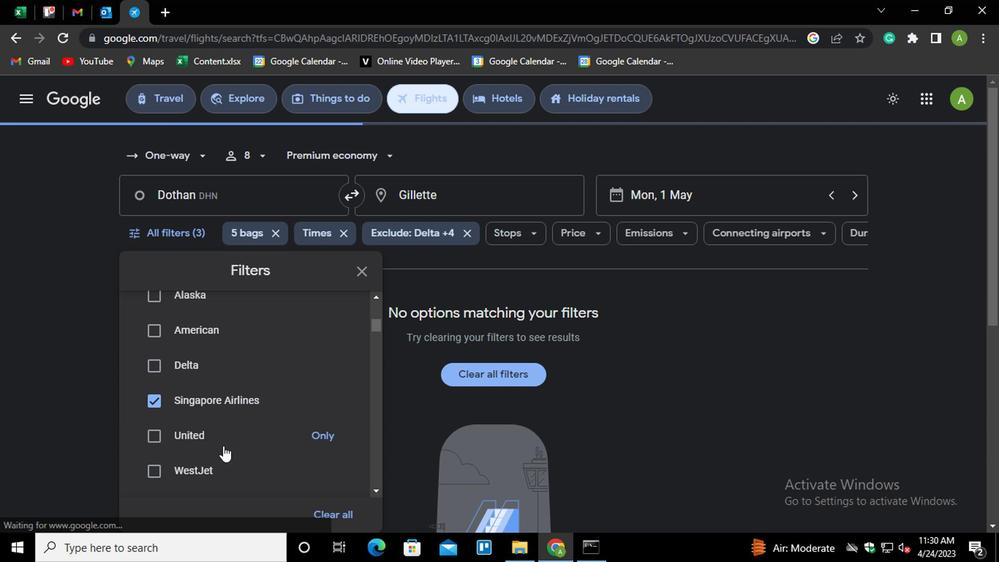 
Action: Mouse scrolled (226, 446) with delta (0, 0)
Screenshot: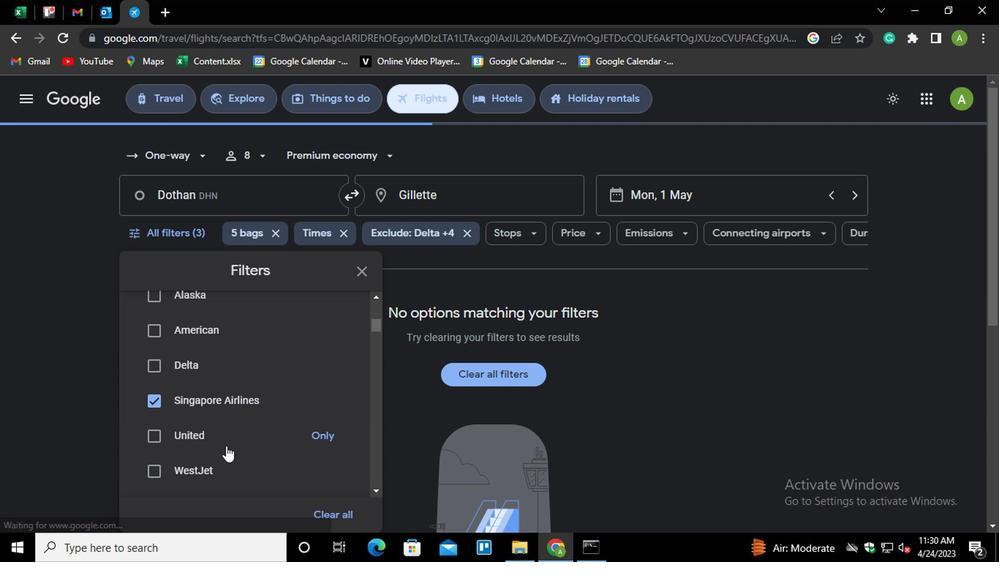 
Action: Mouse scrolled (226, 446) with delta (0, 0)
Screenshot: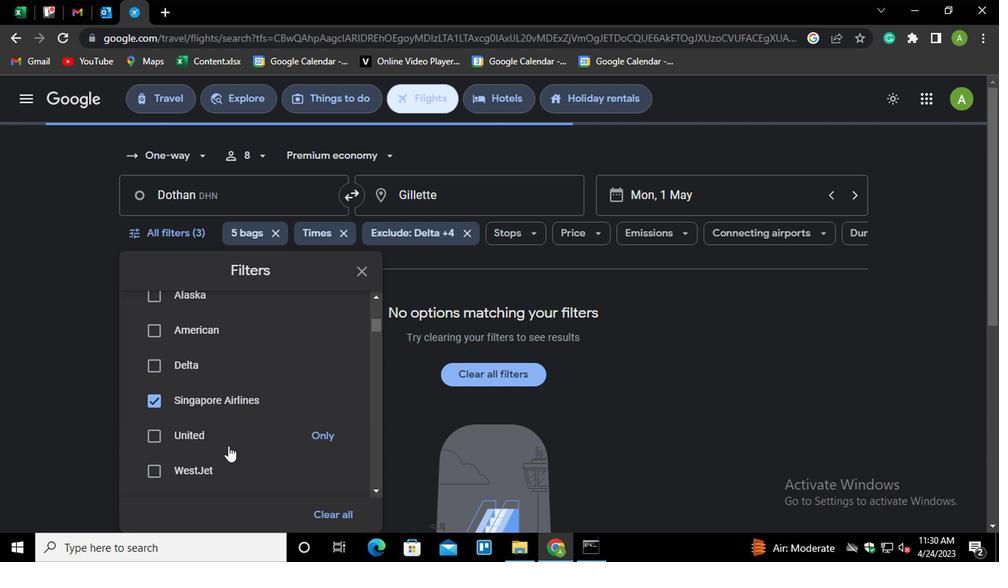 
Action: Mouse moved to (337, 459)
Screenshot: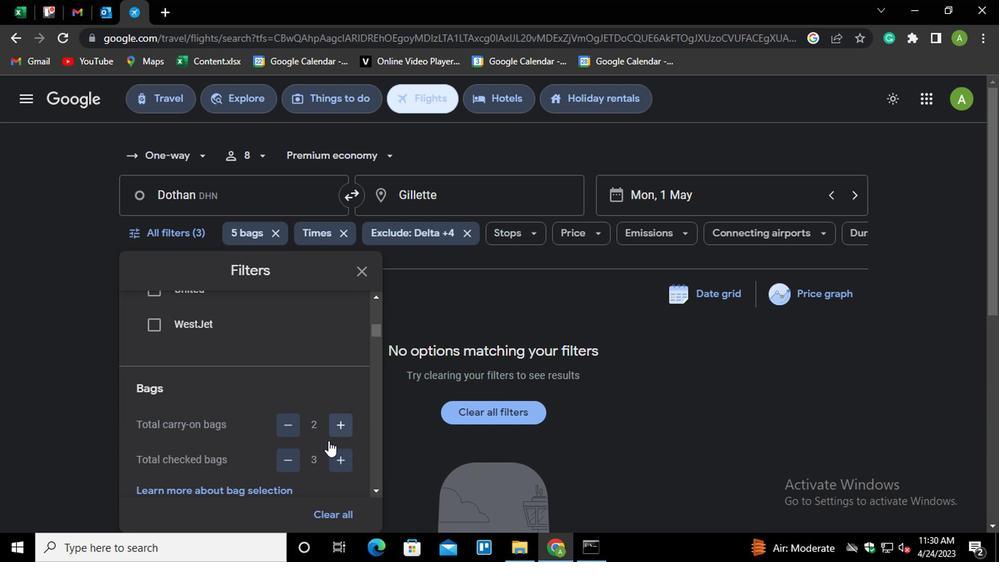 
Action: Mouse pressed left at (337, 459)
Screenshot: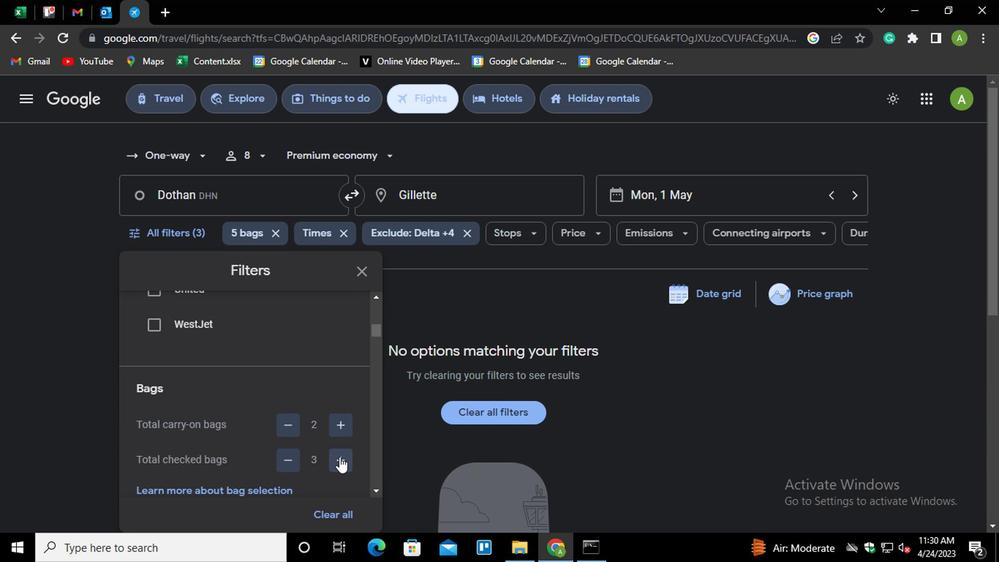 
Action: Mouse pressed left at (337, 459)
Screenshot: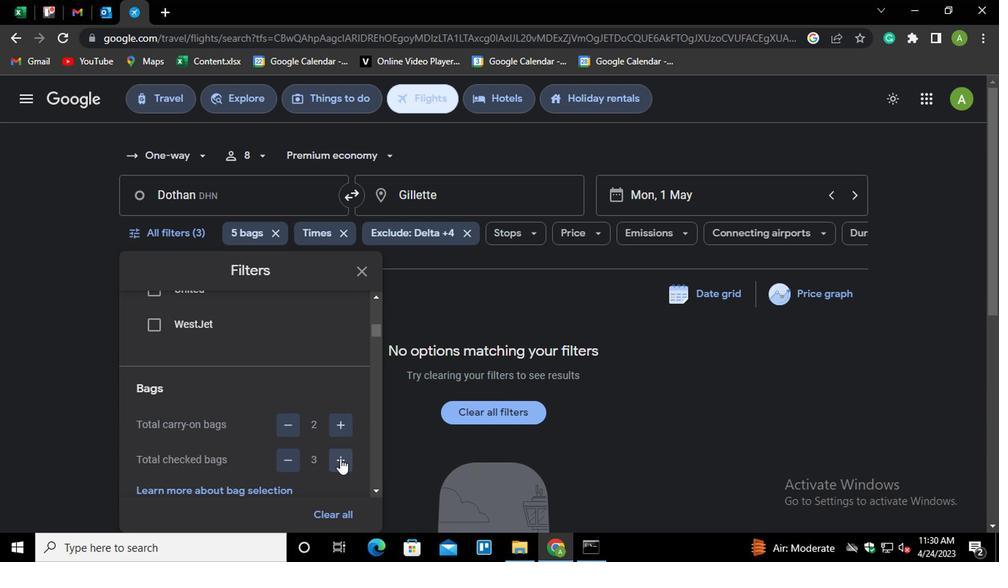 
Action: Mouse pressed left at (337, 459)
Screenshot: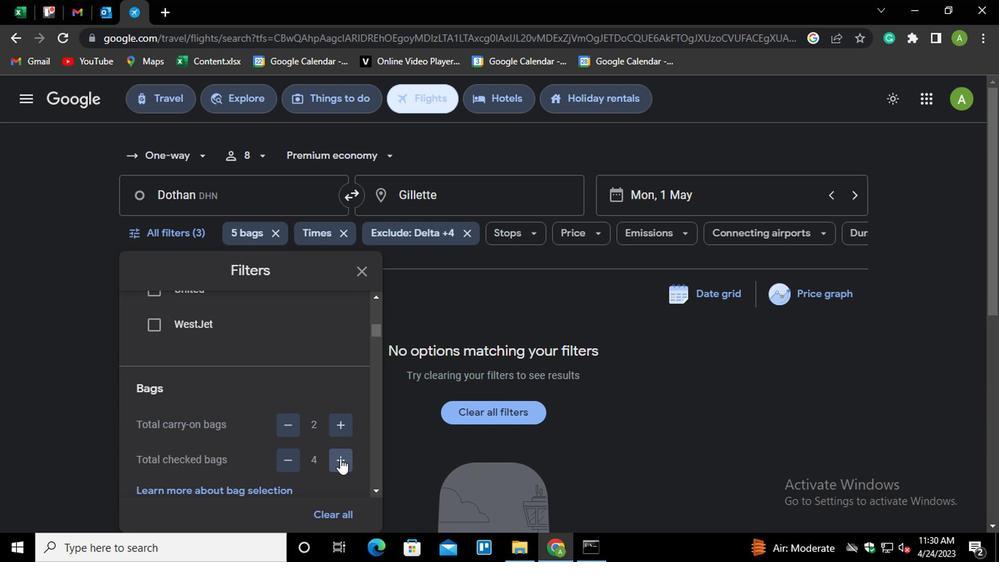
Action: Mouse moved to (337, 459)
Screenshot: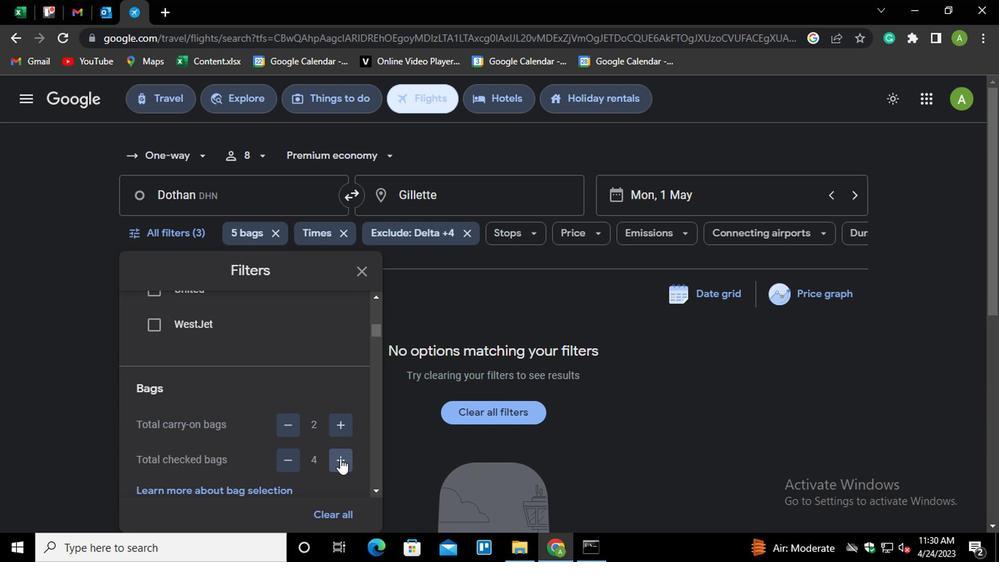 
Action: Mouse pressed left at (337, 459)
Screenshot: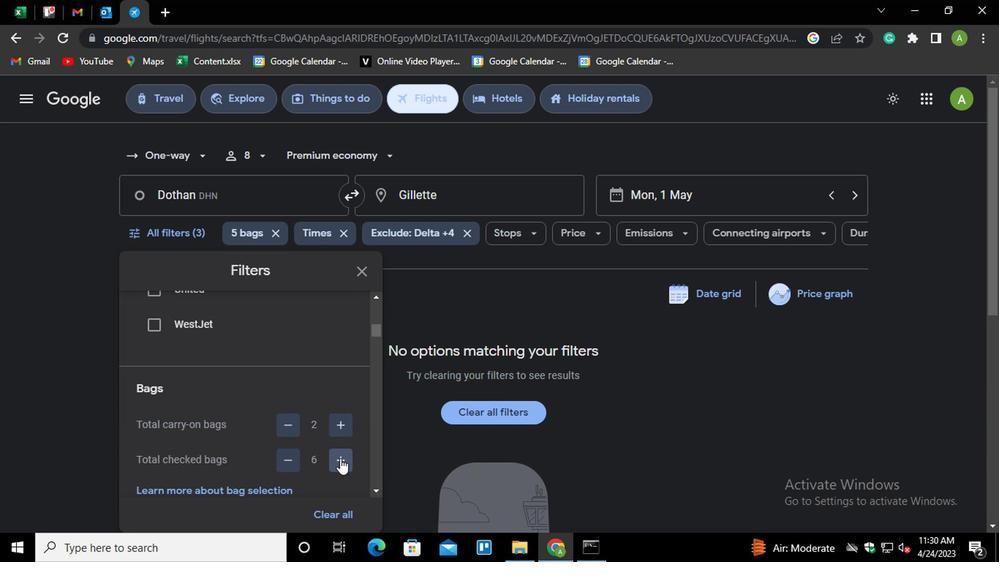 
Action: Mouse moved to (290, 462)
Screenshot: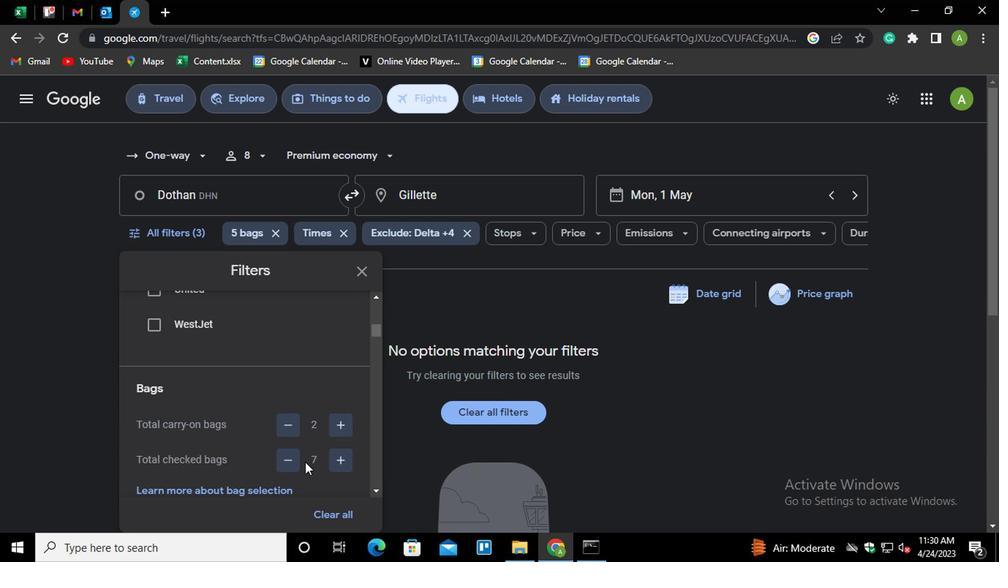 
Action: Mouse pressed left at (290, 462)
Screenshot: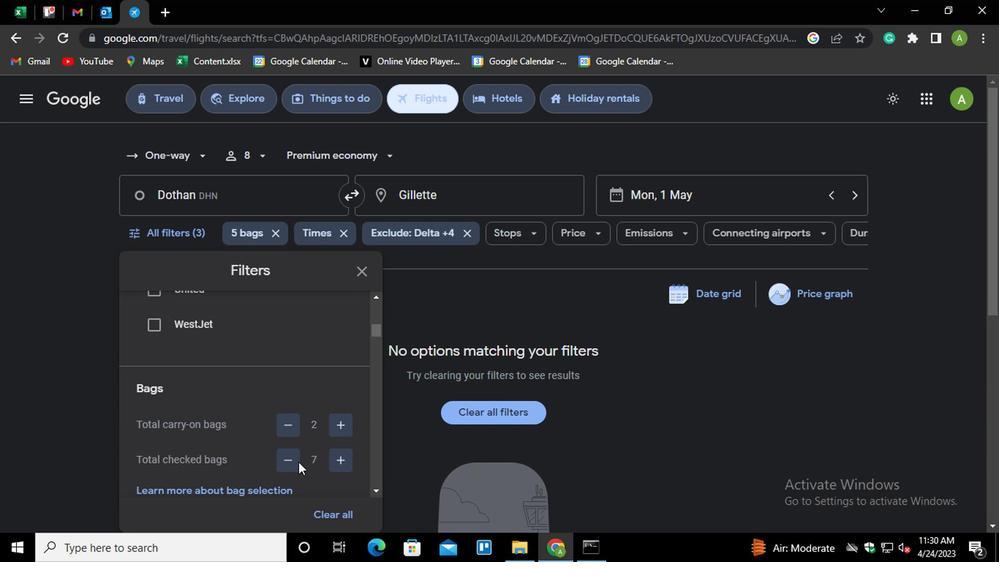 
Action: Mouse moved to (310, 437)
Screenshot: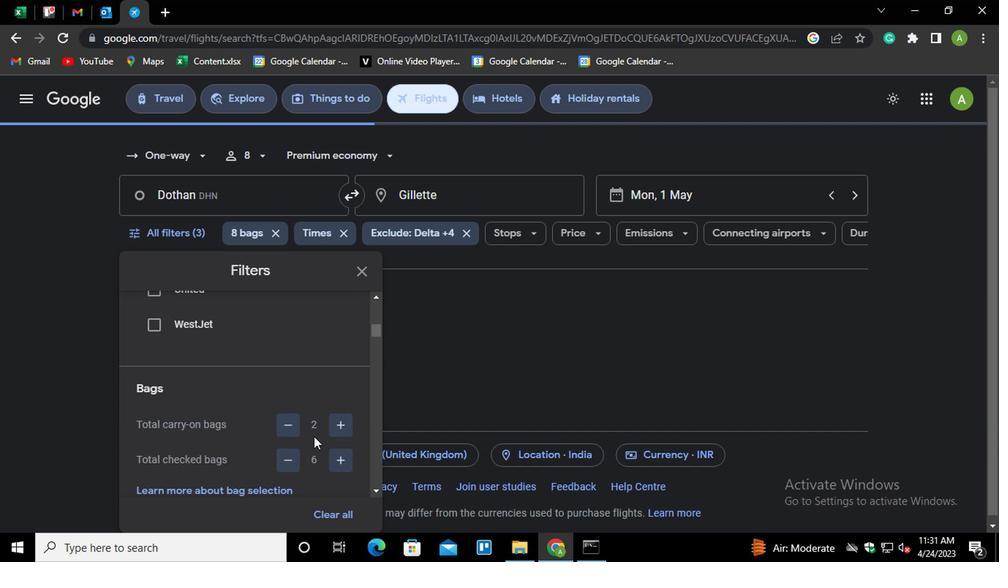 
Action: Mouse scrolled (310, 436) with delta (0, -1)
Screenshot: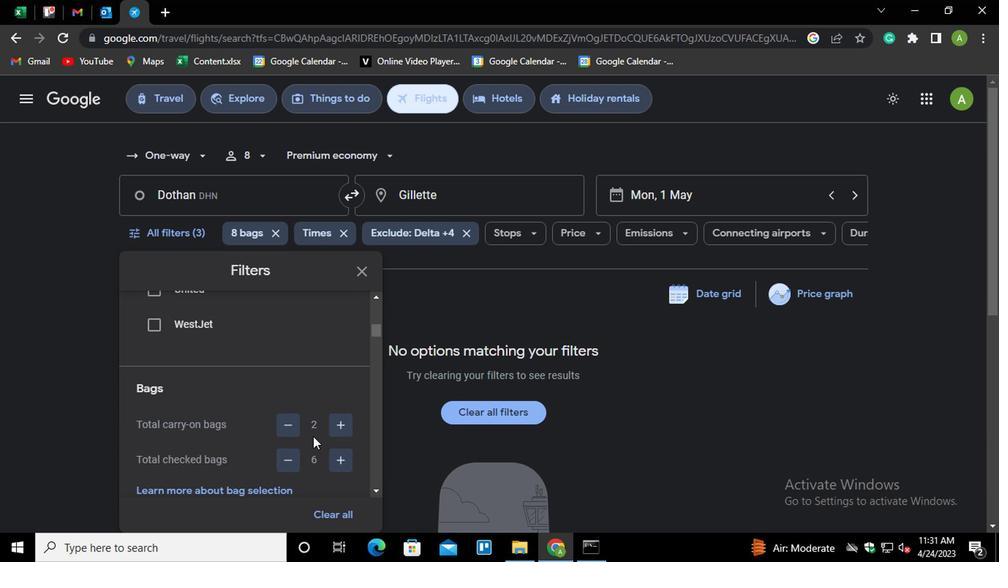 
Action: Mouse scrolled (310, 436) with delta (0, -1)
Screenshot: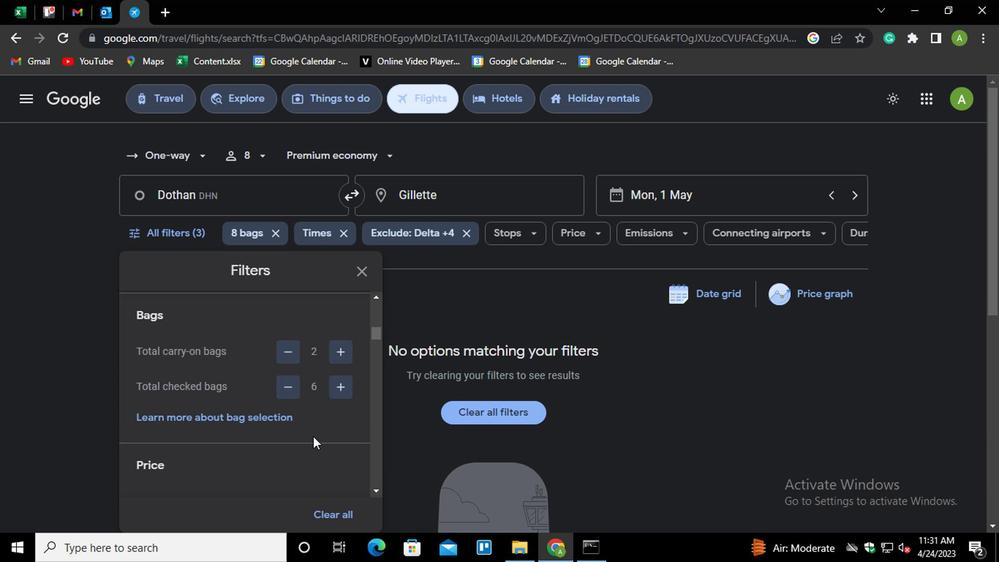 
Action: Mouse moved to (171, 460)
Screenshot: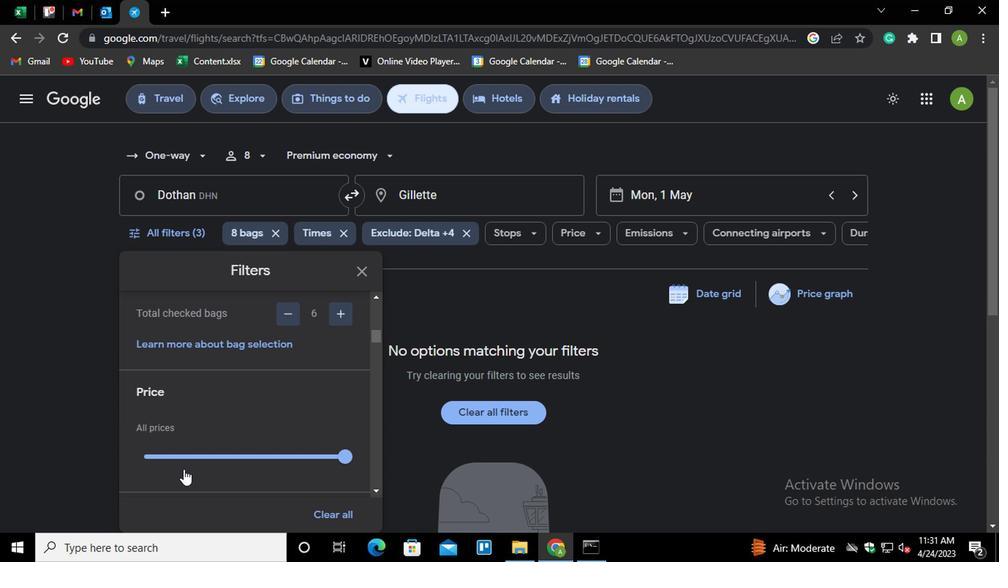
Action: Mouse pressed left at (171, 460)
Screenshot: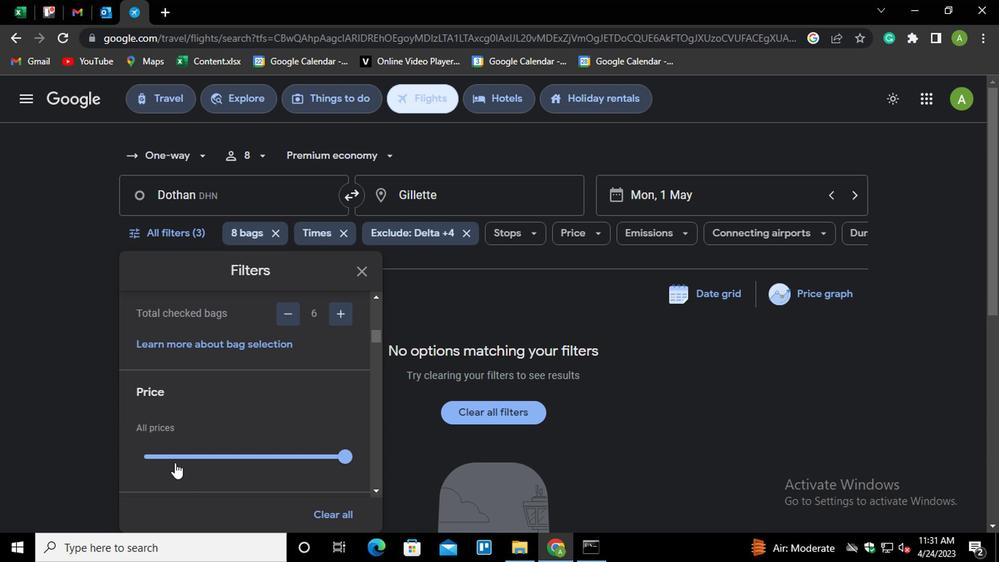 
Action: Mouse moved to (168, 459)
Screenshot: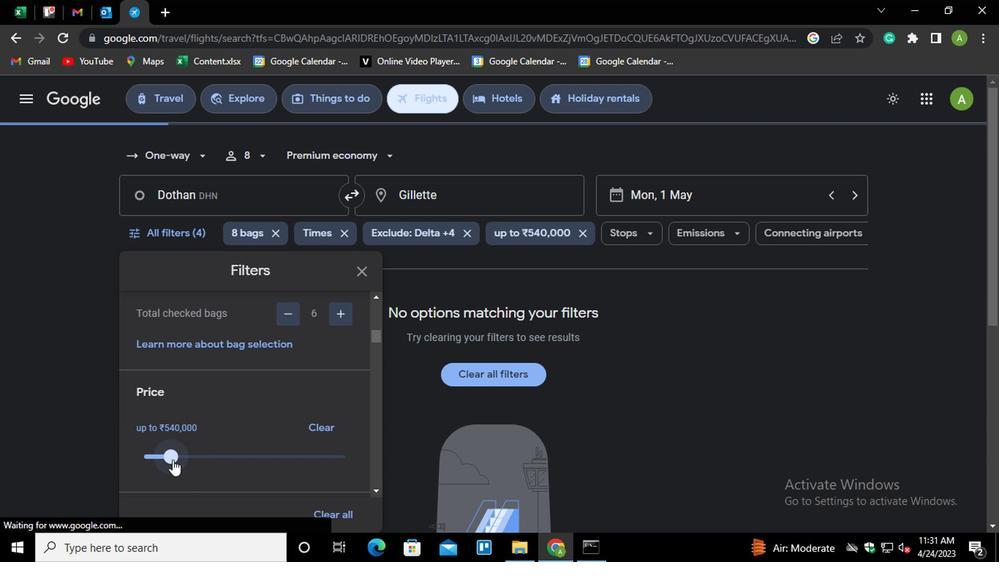 
Action: Mouse pressed left at (168, 459)
Screenshot: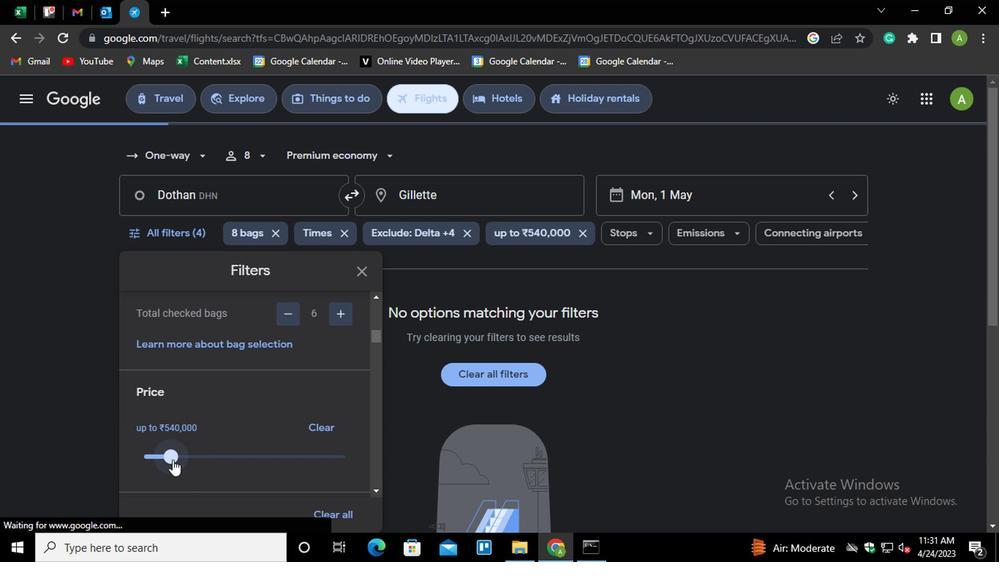 
Action: Mouse moved to (259, 389)
Screenshot: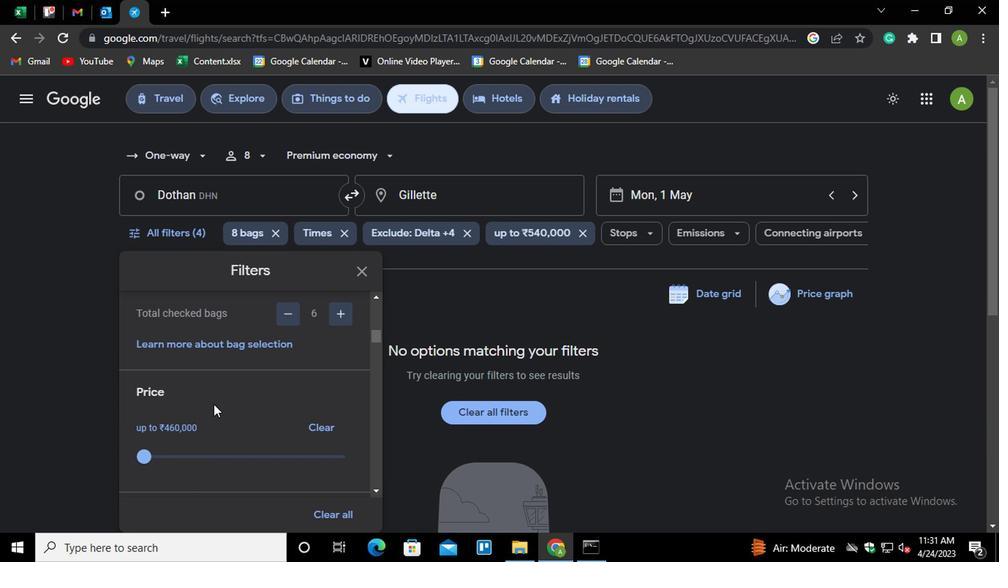 
Action: Mouse pressed left at (259, 389)
Screenshot: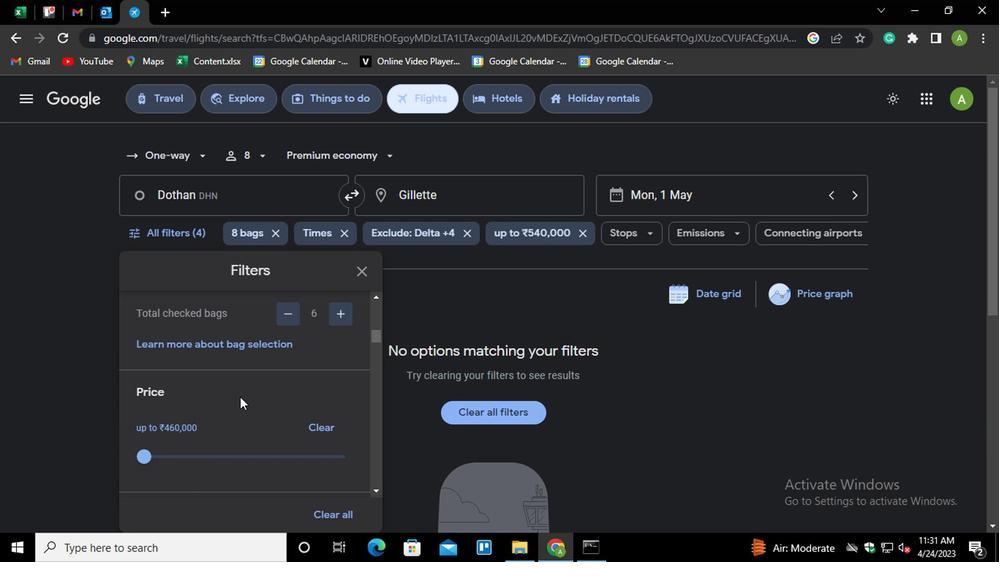 
Action: Mouse moved to (265, 395)
Screenshot: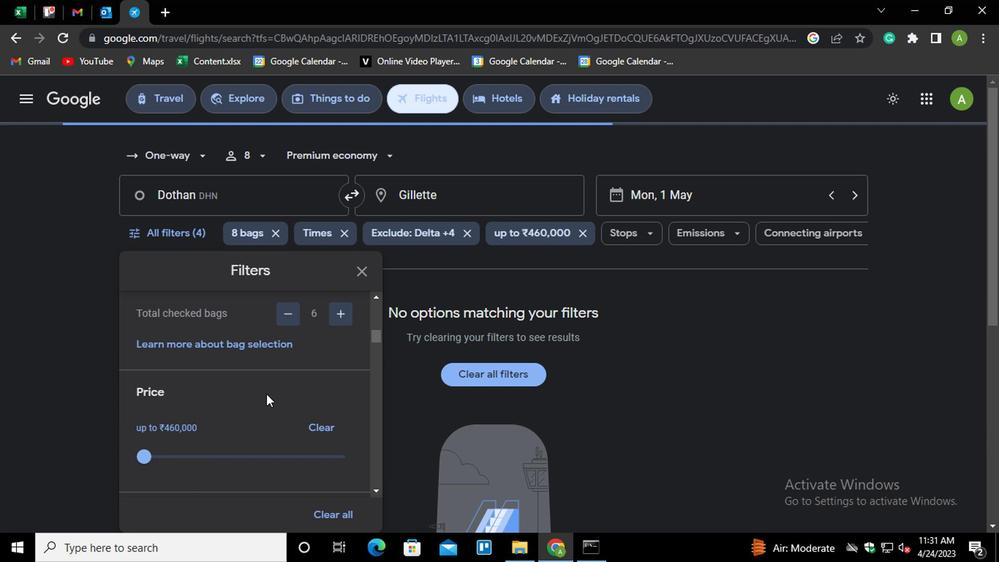 
Action: Mouse scrolled (265, 394) with delta (0, -1)
Screenshot: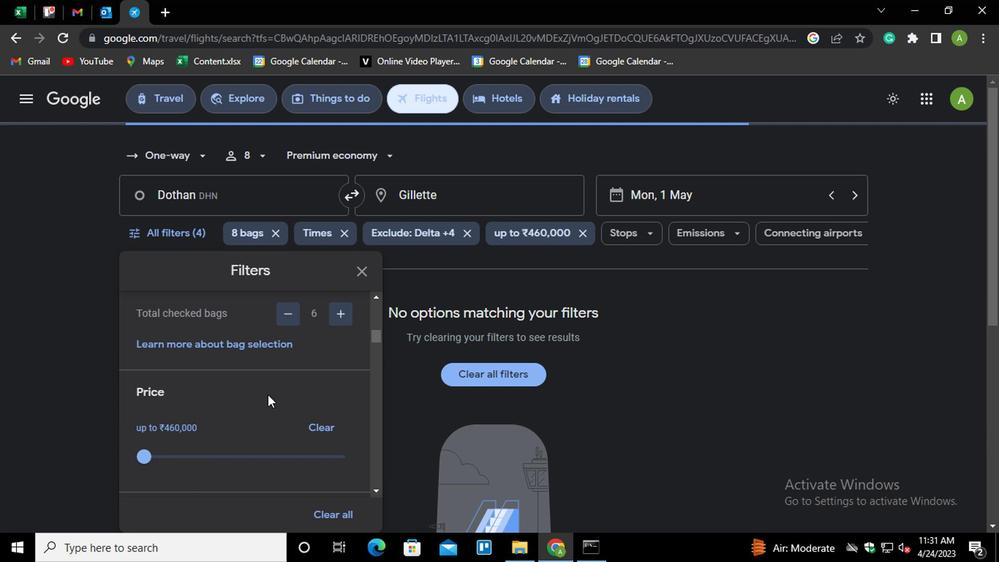 
Action: Mouse scrolled (265, 394) with delta (0, -1)
Screenshot: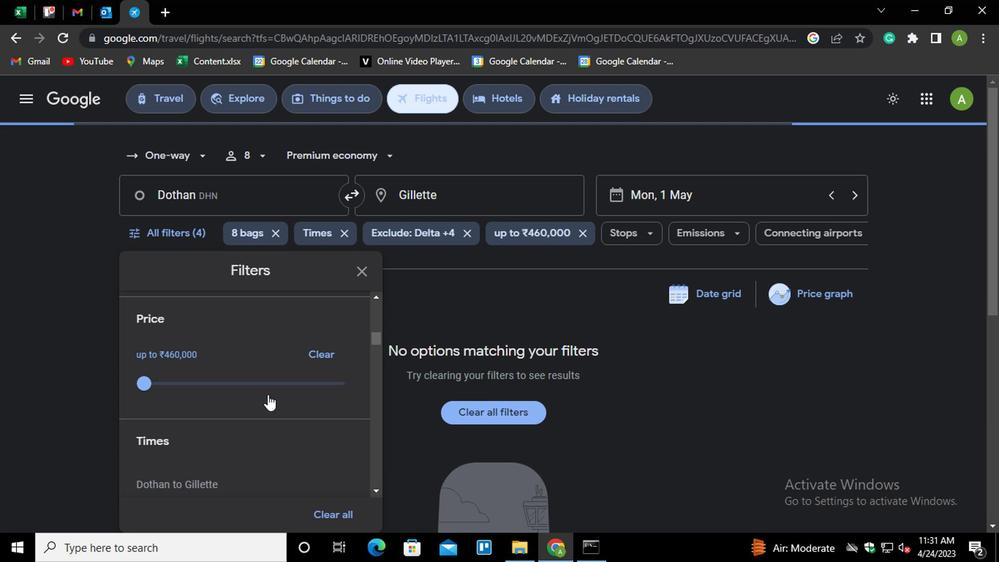 
Action: Mouse scrolled (265, 394) with delta (0, -1)
Screenshot: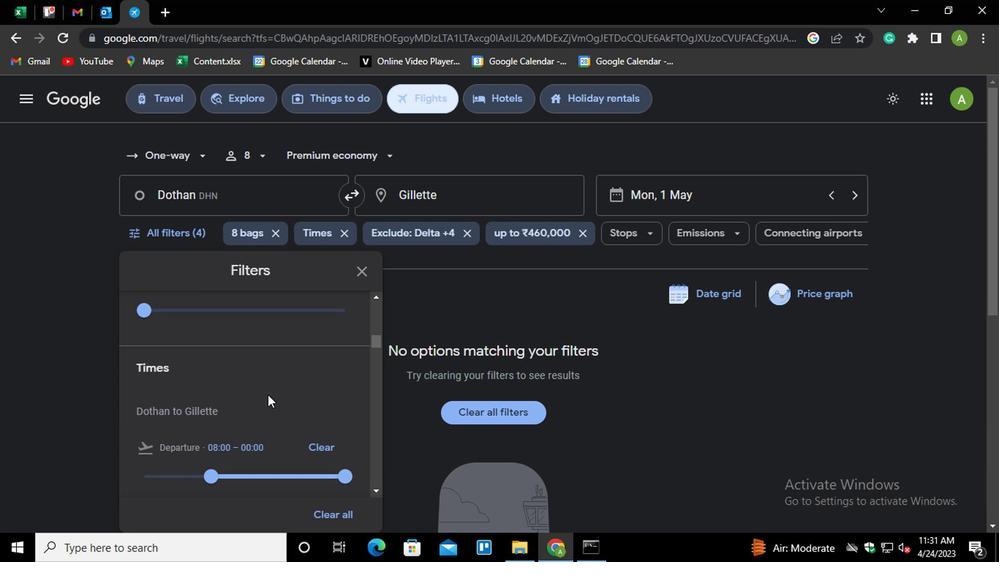 
Action: Mouse moved to (216, 401)
Screenshot: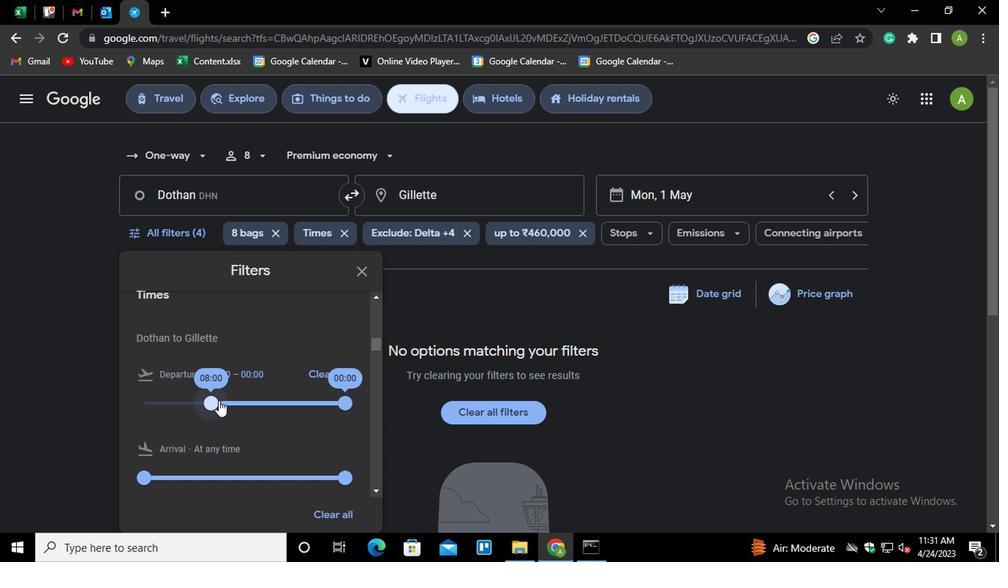 
Action: Mouse pressed left at (216, 401)
Screenshot: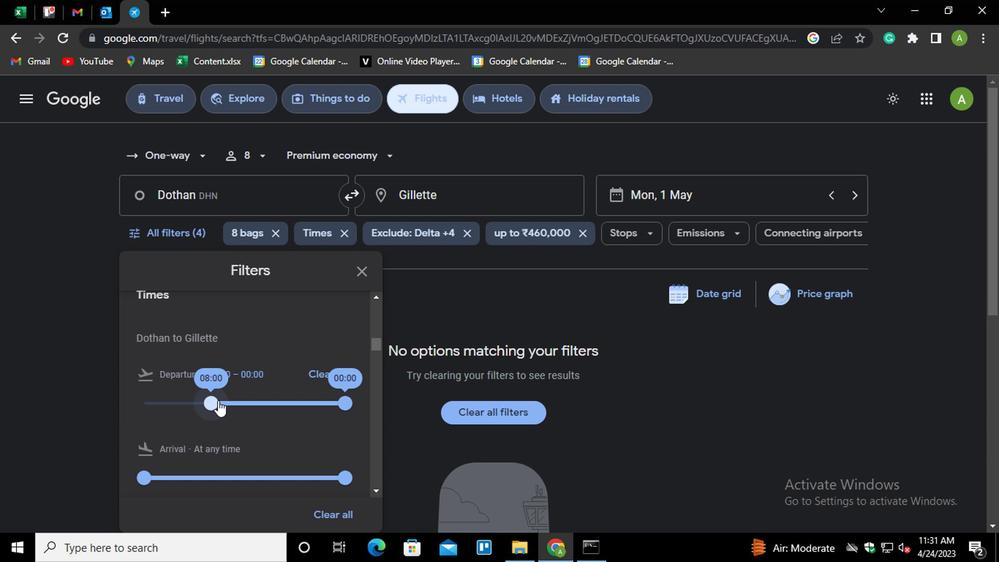 
Action: Mouse moved to (328, 468)
Screenshot: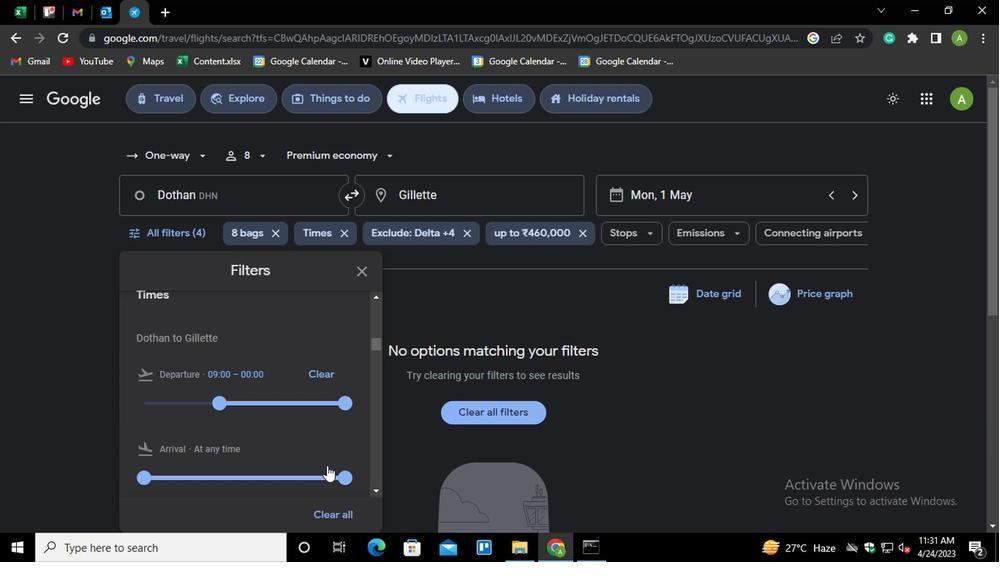 
Action: Mouse scrolled (328, 468) with delta (0, 0)
Screenshot: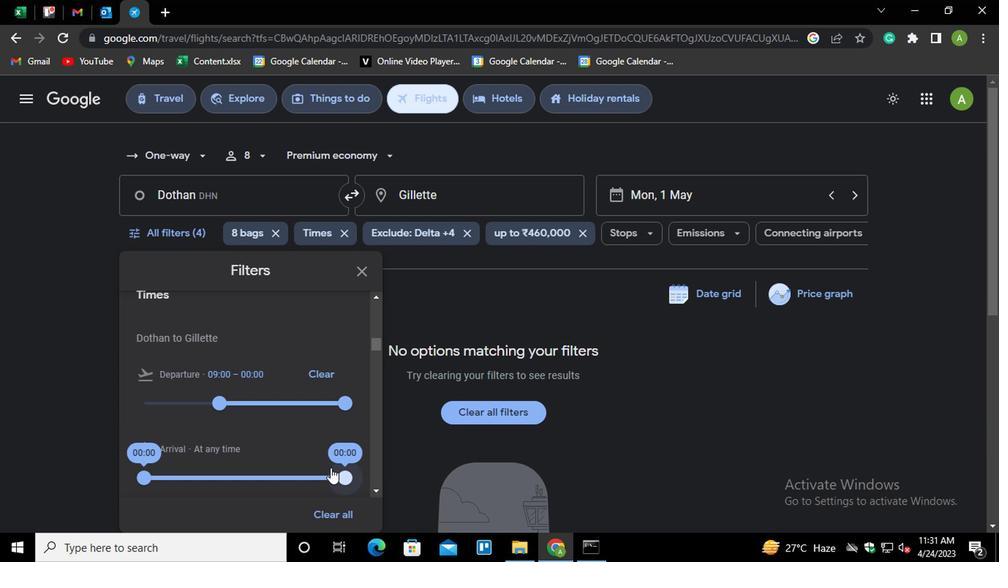 
Action: Mouse moved to (315, 472)
Screenshot: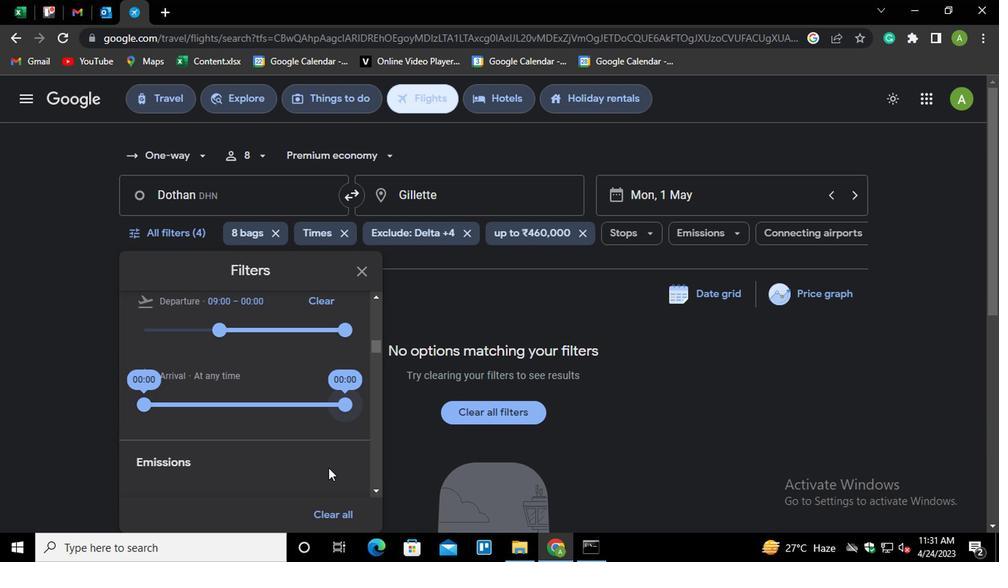 
Action: Mouse scrolled (315, 471) with delta (0, 0)
Screenshot: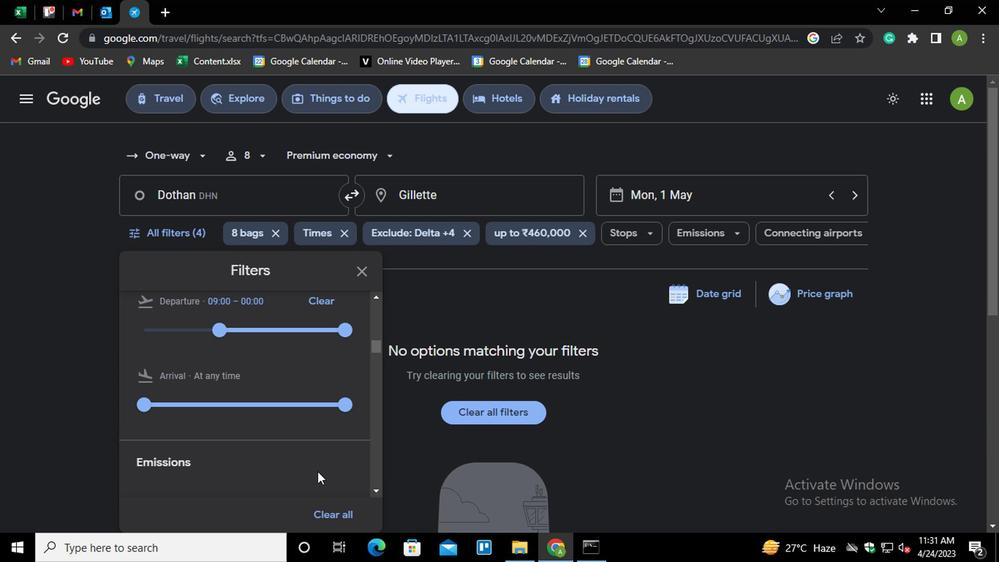 
Action: Mouse scrolled (315, 471) with delta (0, 0)
Screenshot: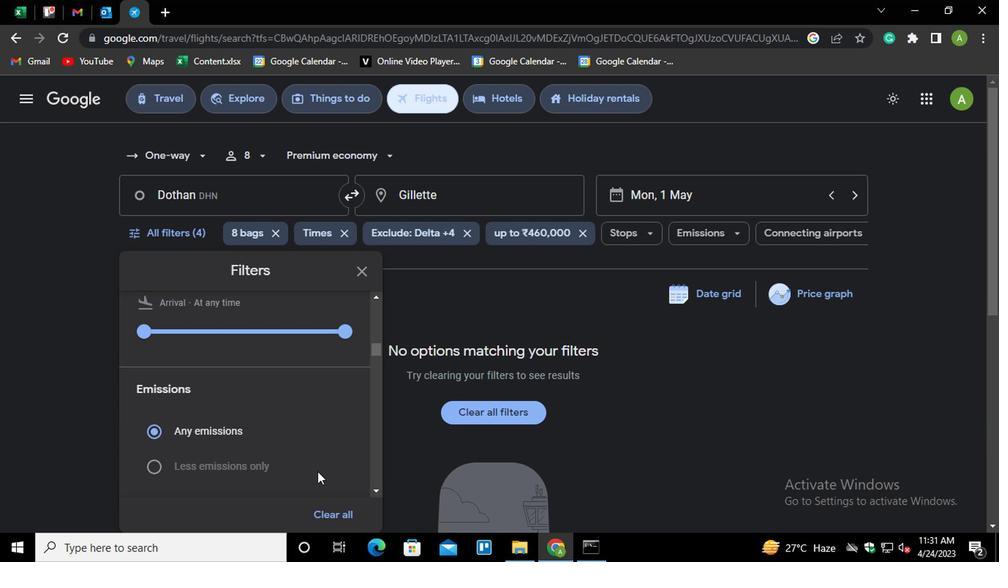 
Action: Mouse scrolled (315, 471) with delta (0, 0)
Screenshot: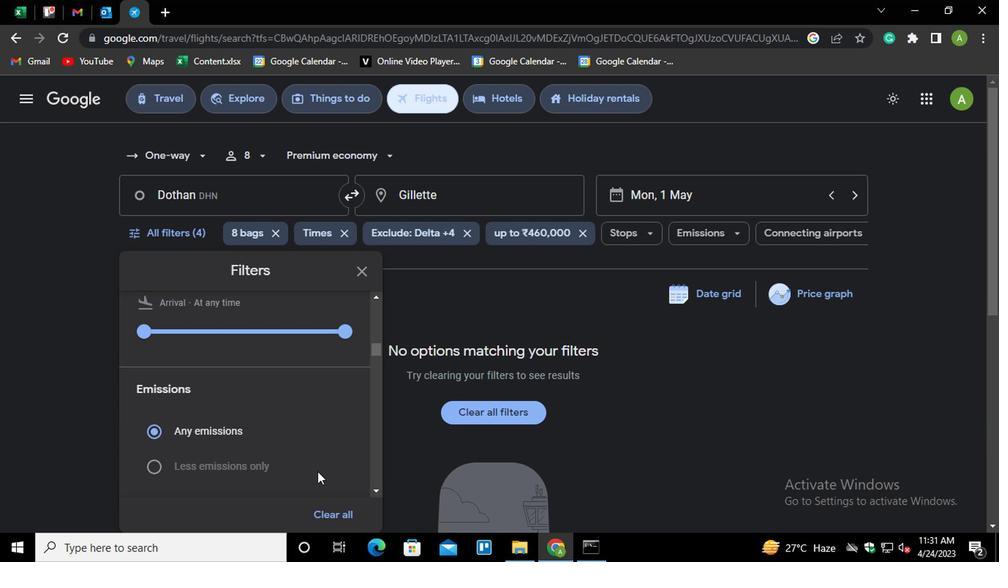 
Action: Mouse scrolled (315, 471) with delta (0, 0)
Screenshot: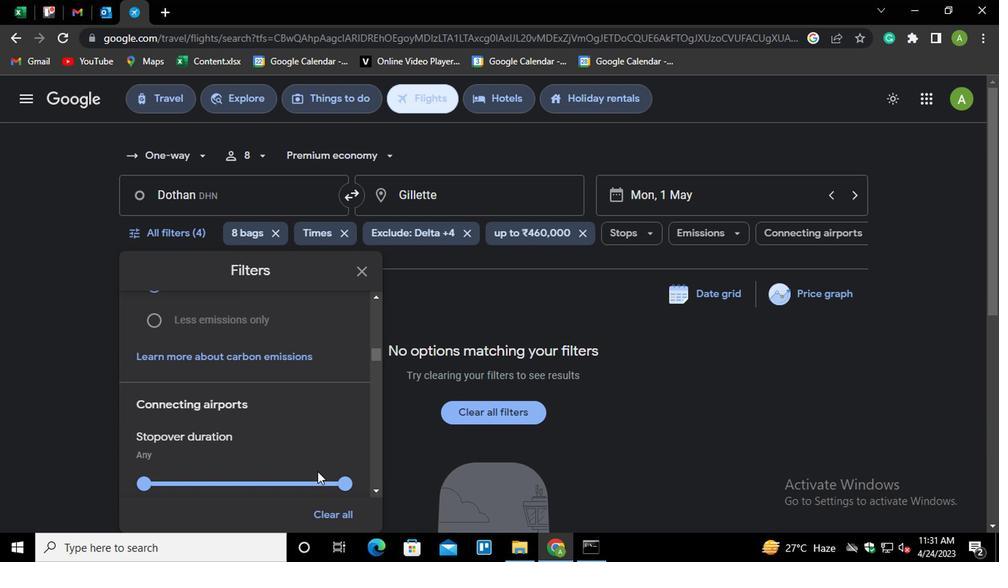 
Action: Mouse scrolled (315, 471) with delta (0, 0)
Screenshot: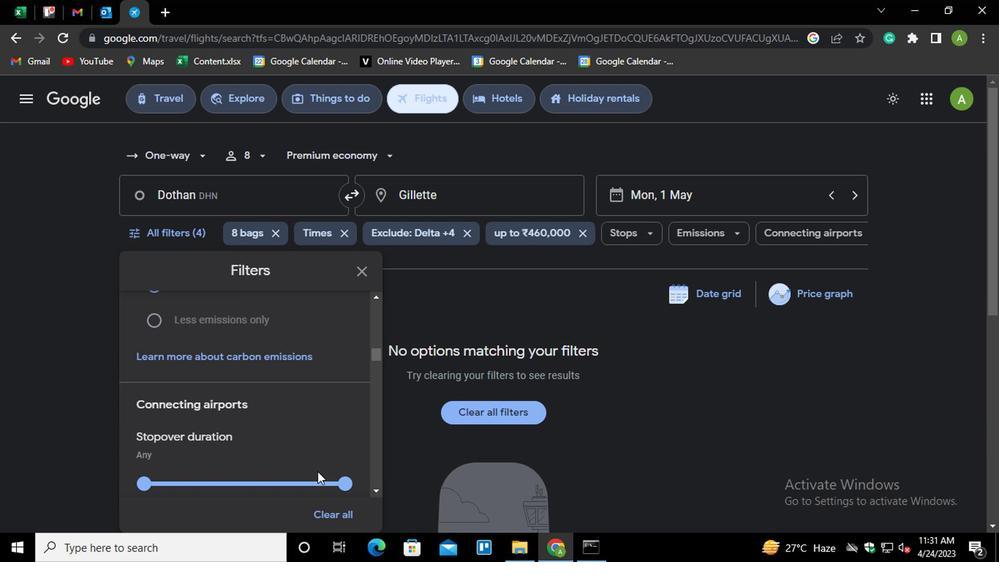 
Action: Mouse scrolled (315, 471) with delta (0, 0)
Screenshot: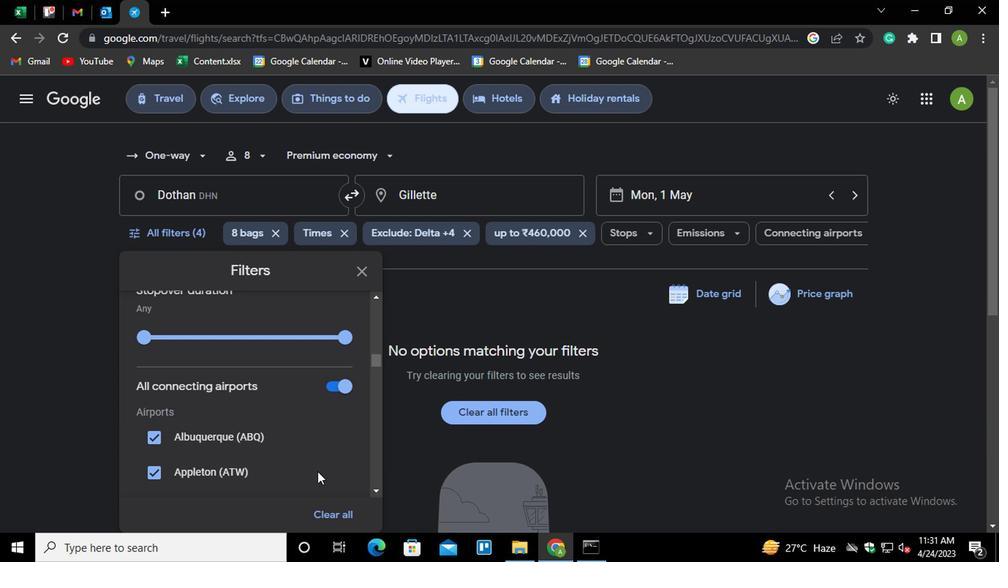 
Action: Mouse scrolled (315, 471) with delta (0, 0)
Screenshot: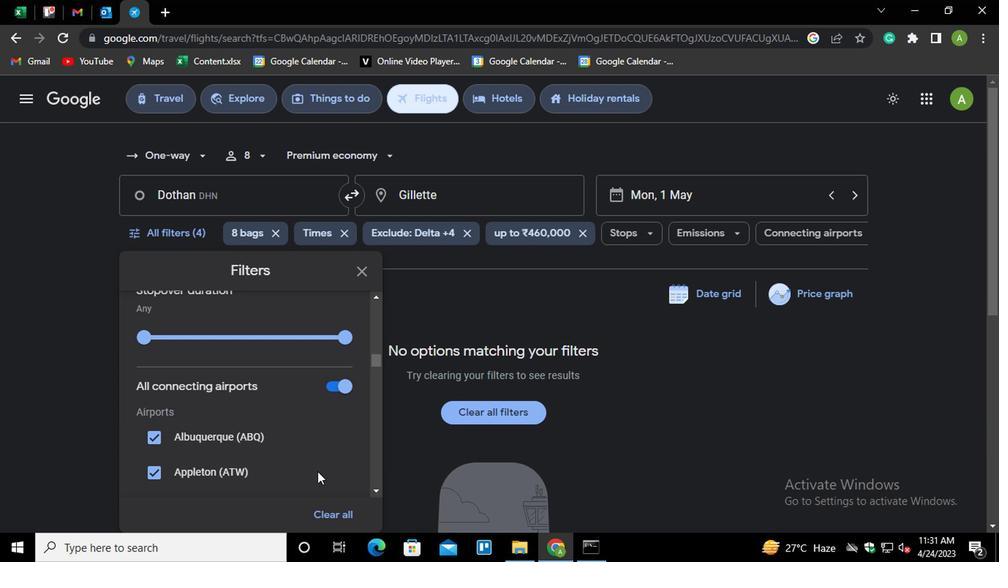 
Action: Mouse scrolled (315, 471) with delta (0, 0)
Screenshot: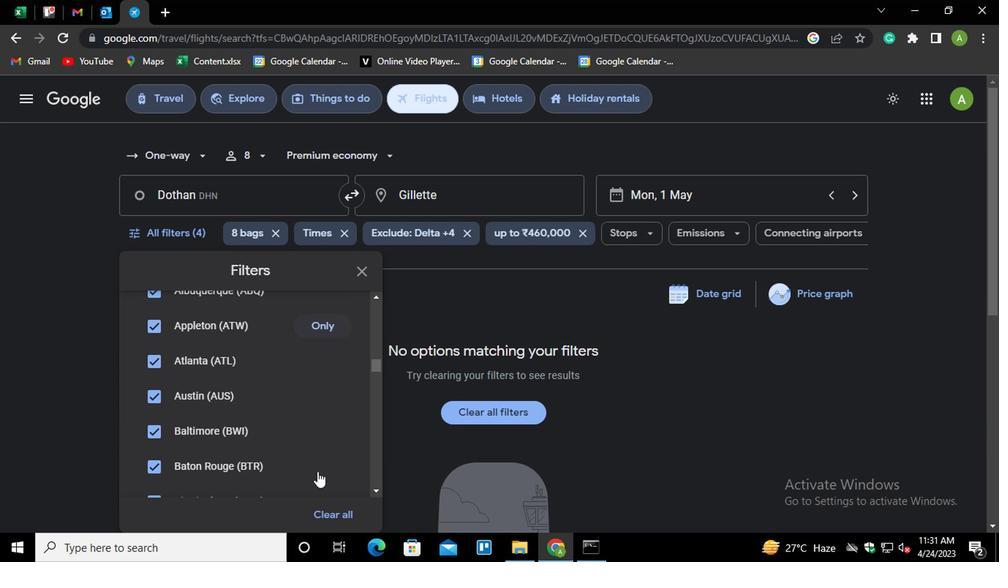 
Action: Mouse scrolled (315, 471) with delta (0, 0)
Screenshot: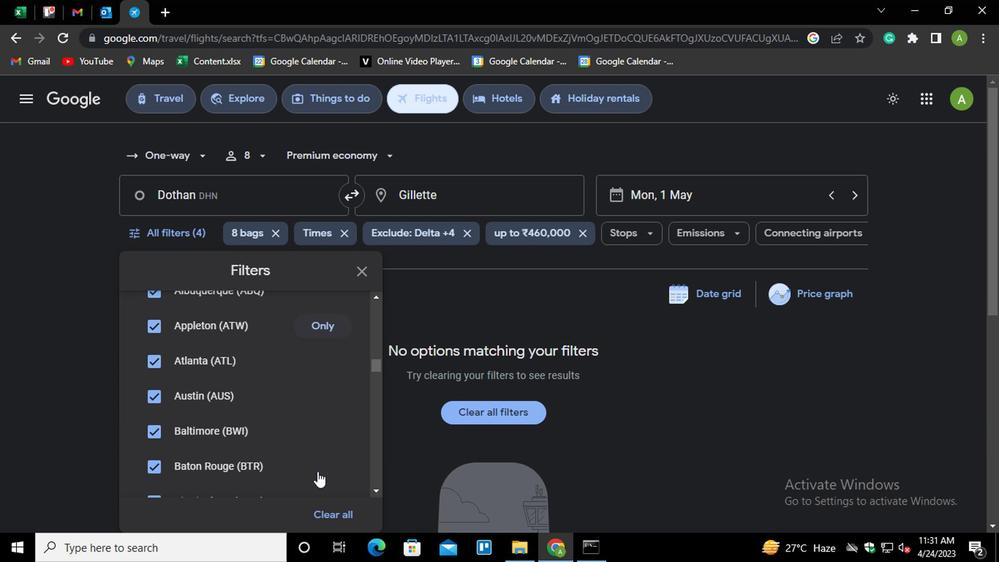 
Action: Mouse scrolled (315, 471) with delta (0, 0)
Screenshot: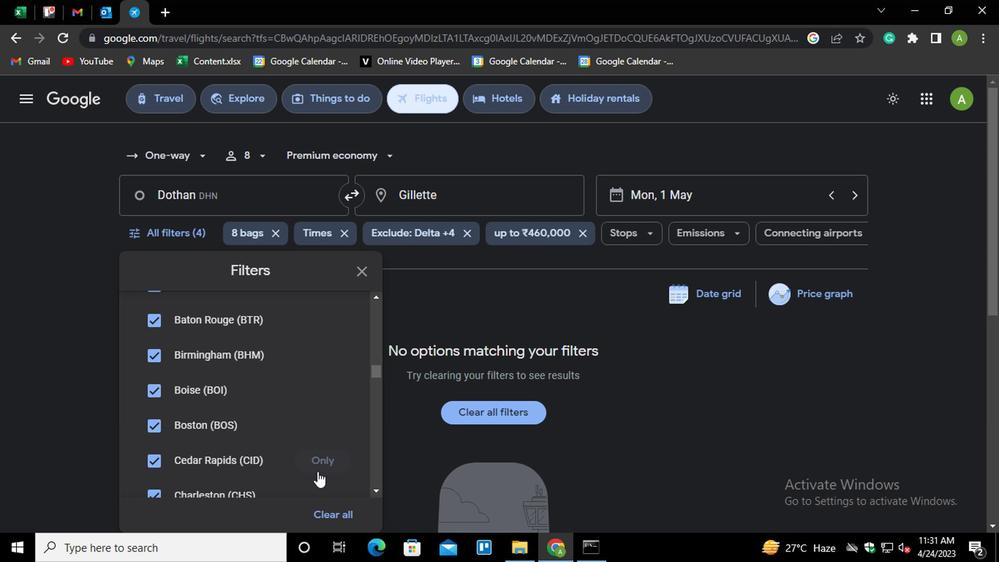 
Action: Mouse scrolled (315, 471) with delta (0, 0)
Screenshot: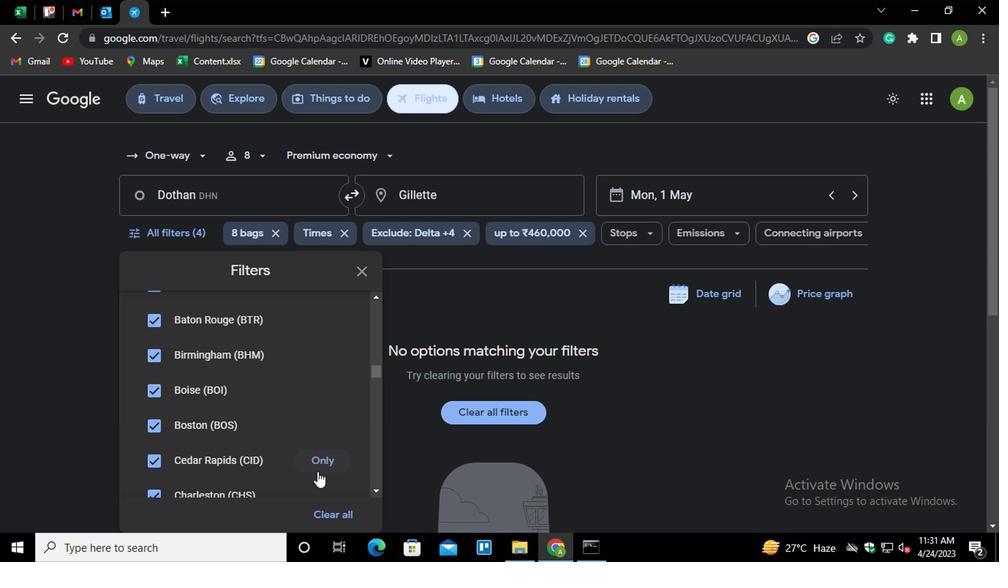 
Action: Mouse scrolled (315, 471) with delta (0, 0)
Screenshot: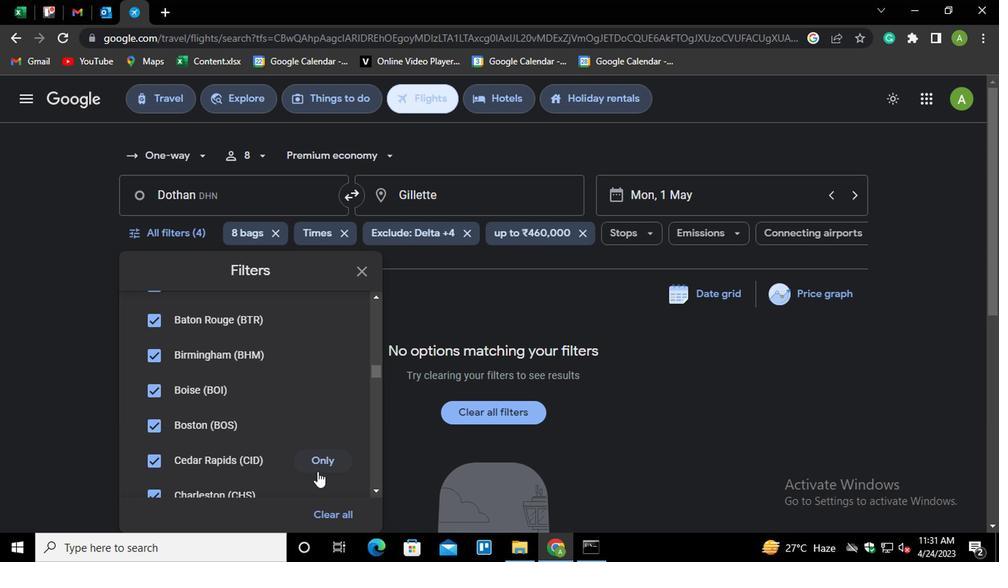 
Action: Mouse scrolled (315, 471) with delta (0, 0)
Screenshot: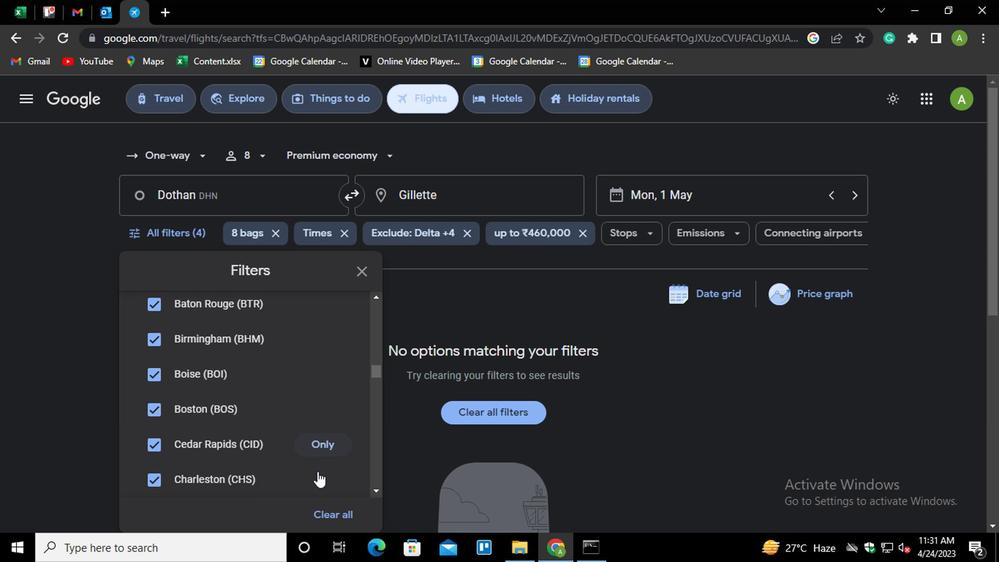 
Action: Mouse moved to (589, 421)
Screenshot: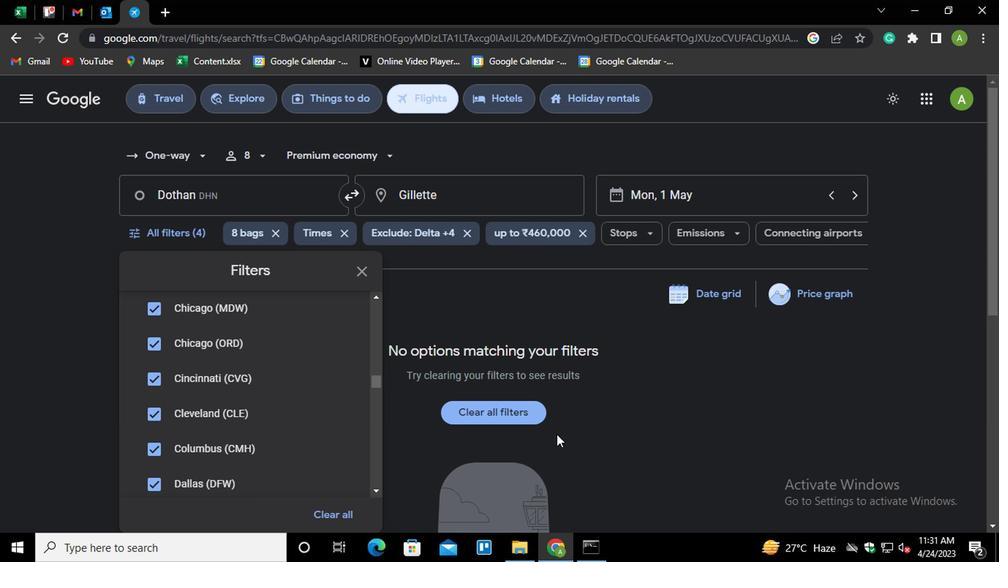 
Action: Mouse pressed left at (589, 421)
Screenshot: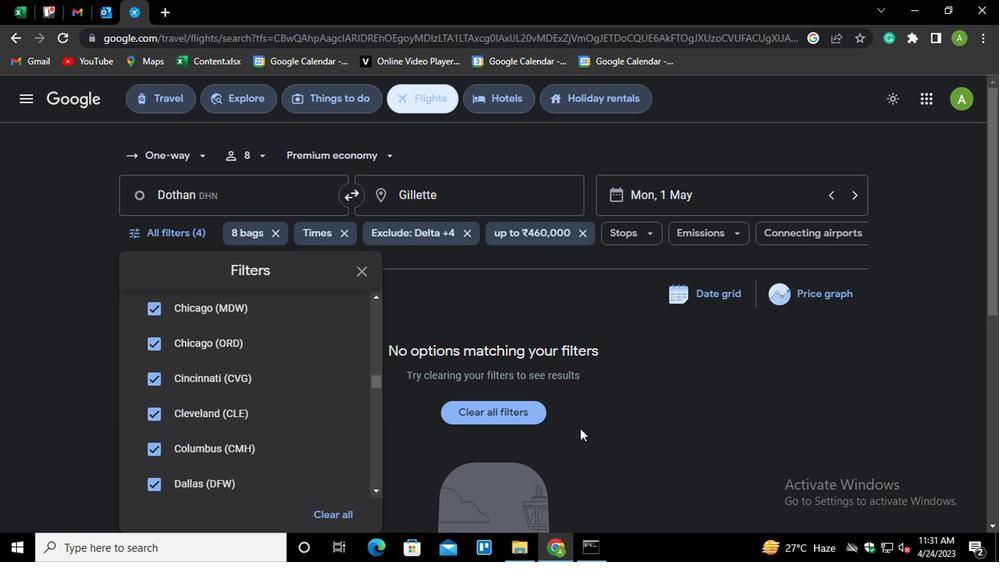 
